 Task: Create an 'election' object.
Action: Mouse moved to (904, 67)
Screenshot: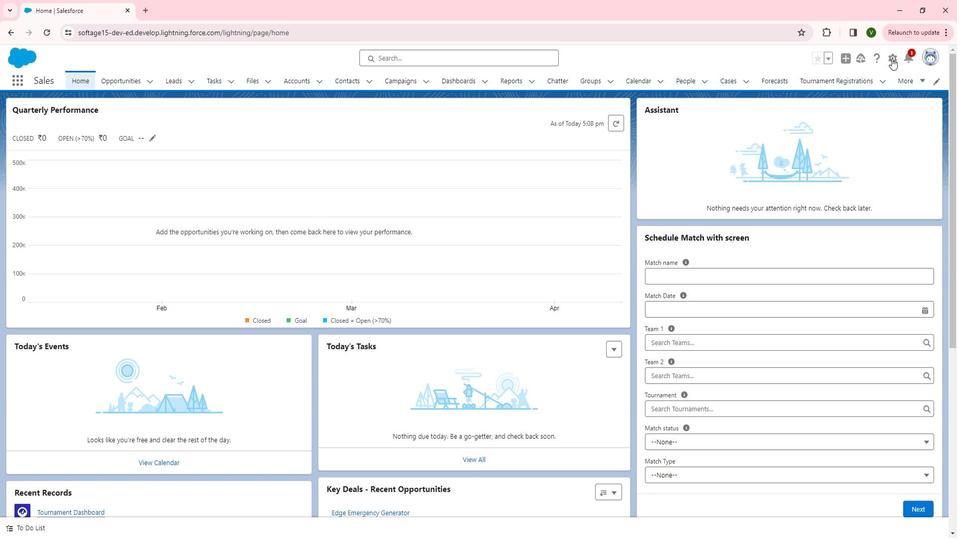 
Action: Mouse pressed left at (904, 67)
Screenshot: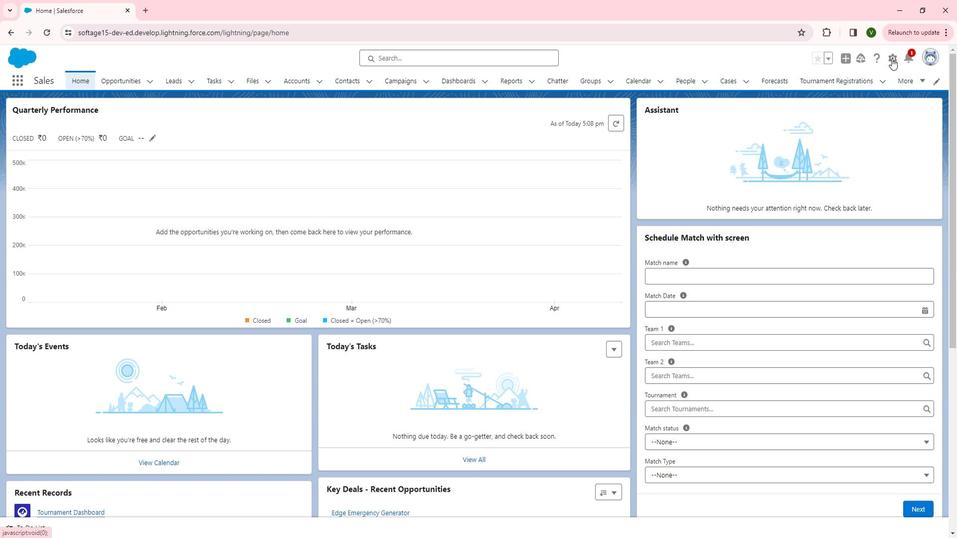 
Action: Mouse moved to (869, 90)
Screenshot: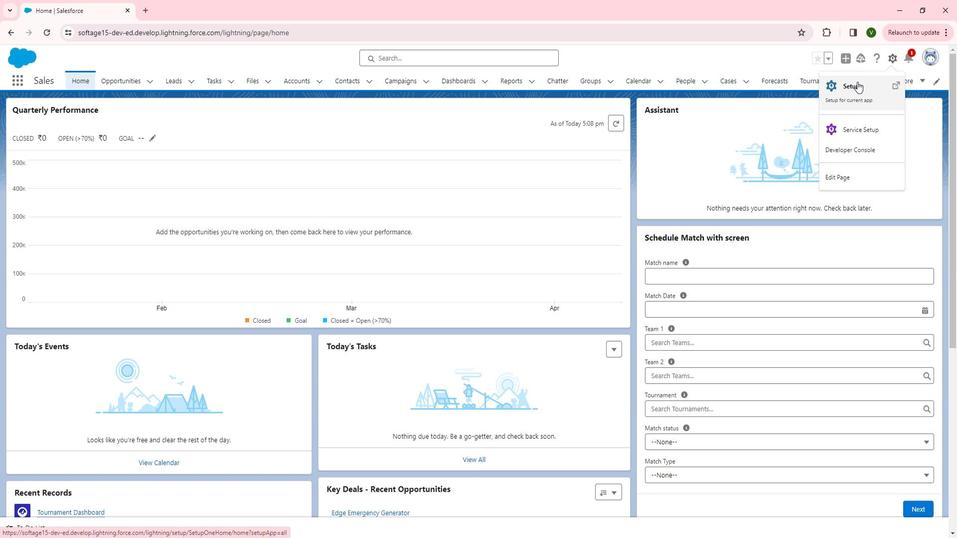 
Action: Mouse pressed left at (869, 90)
Screenshot: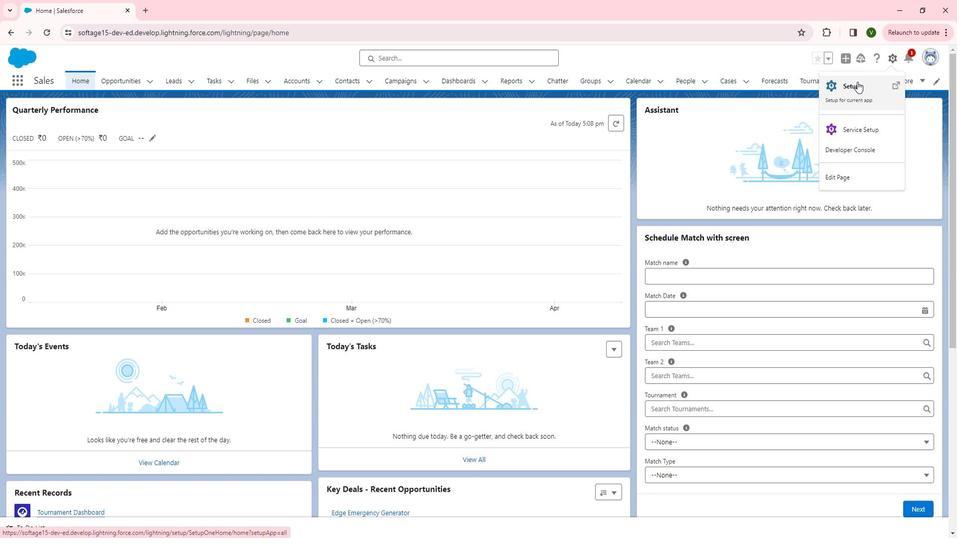 
Action: Mouse moved to (932, 121)
Screenshot: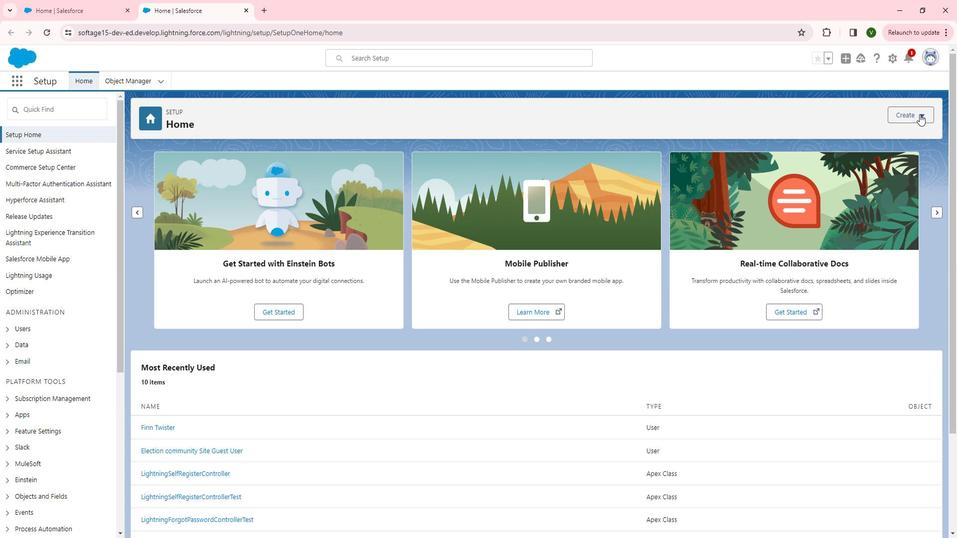 
Action: Mouse pressed left at (932, 121)
Screenshot: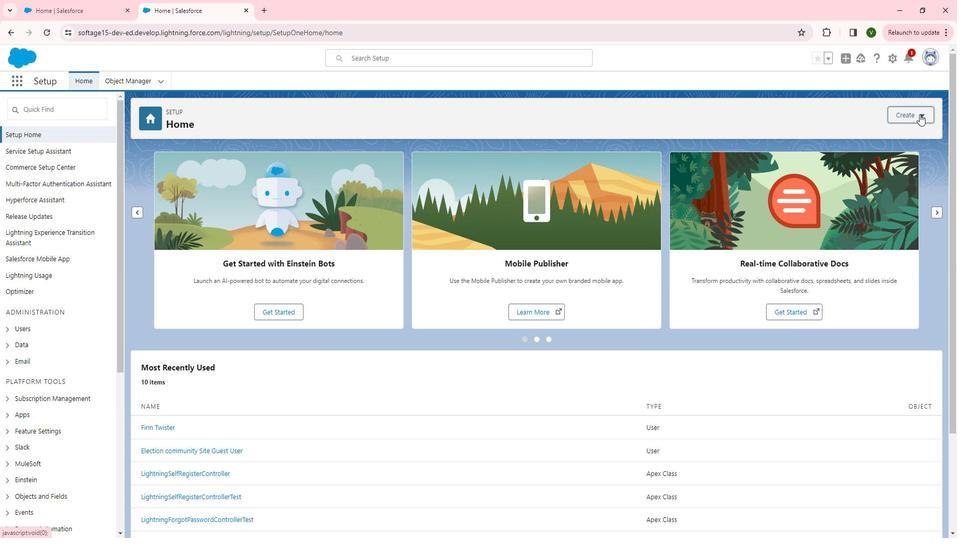 
Action: Mouse moved to (80, 329)
Screenshot: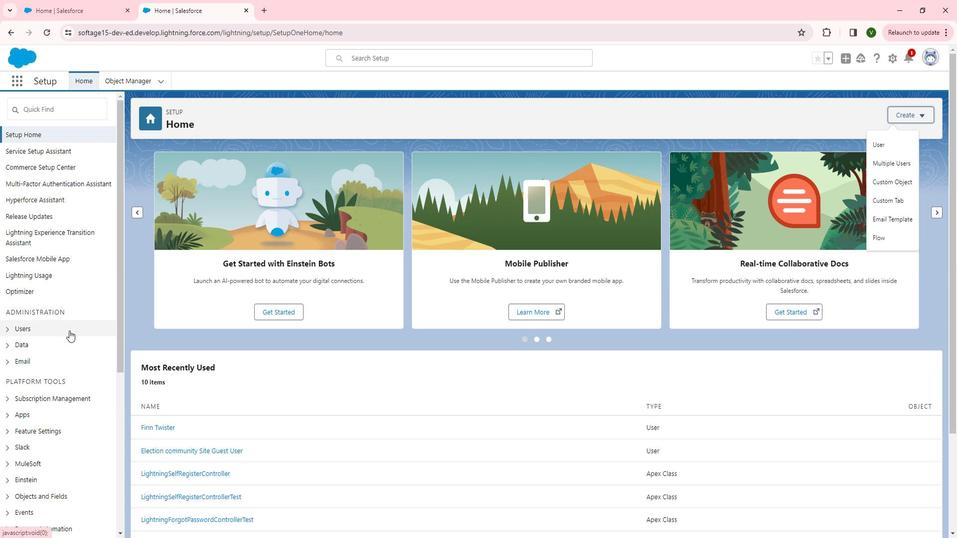 
Action: Mouse scrolled (80, 329) with delta (0, 0)
Screenshot: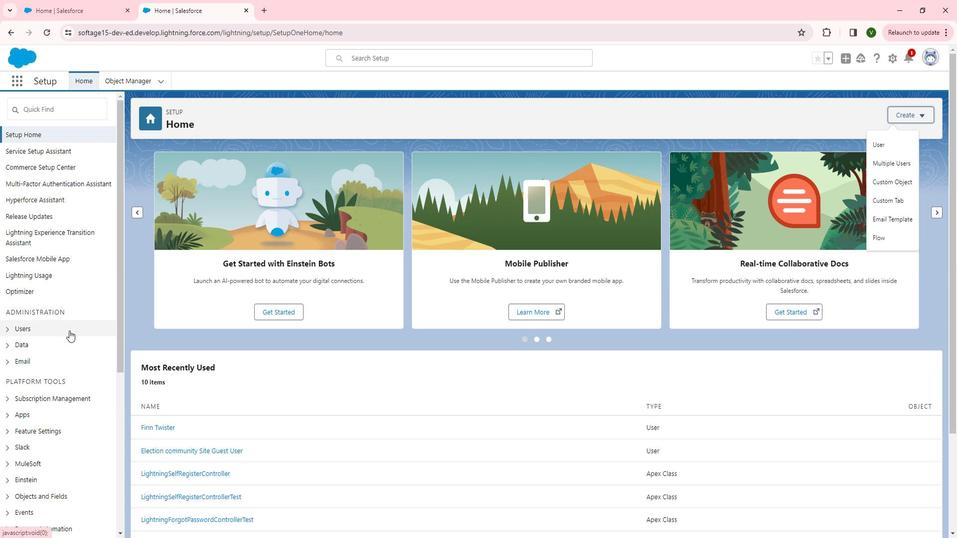 
Action: Mouse moved to (80, 330)
Screenshot: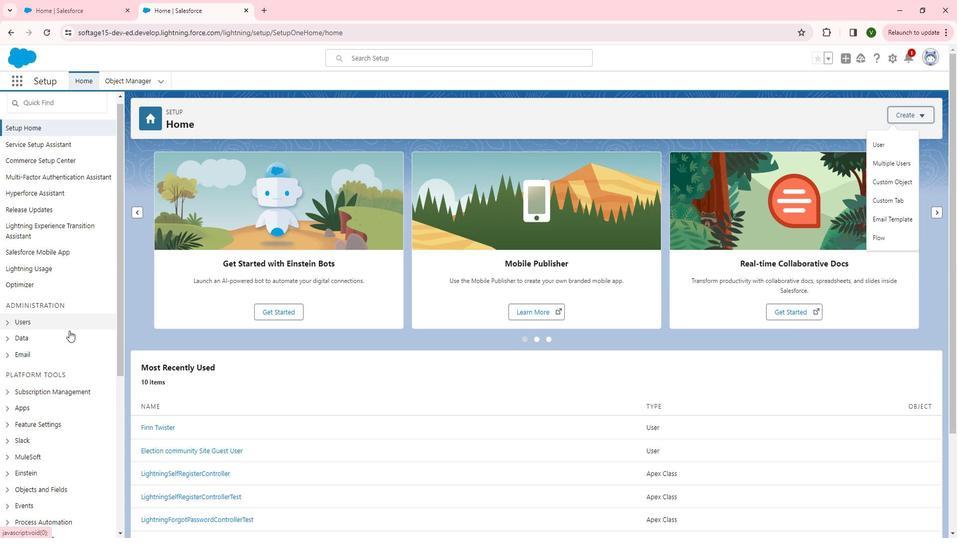 
Action: Mouse scrolled (80, 329) with delta (0, 0)
Screenshot: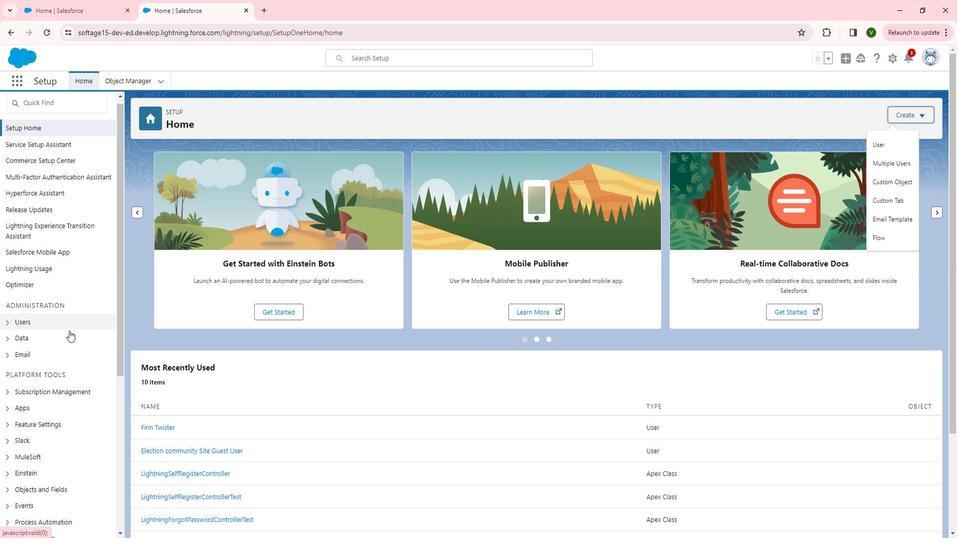 
Action: Mouse moved to (18, 389)
Screenshot: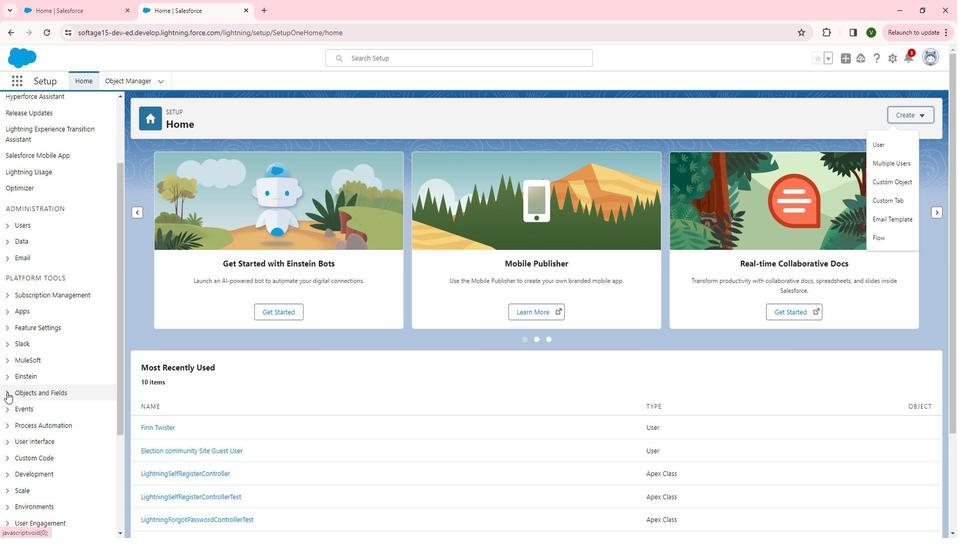 
Action: Mouse pressed left at (18, 389)
Screenshot: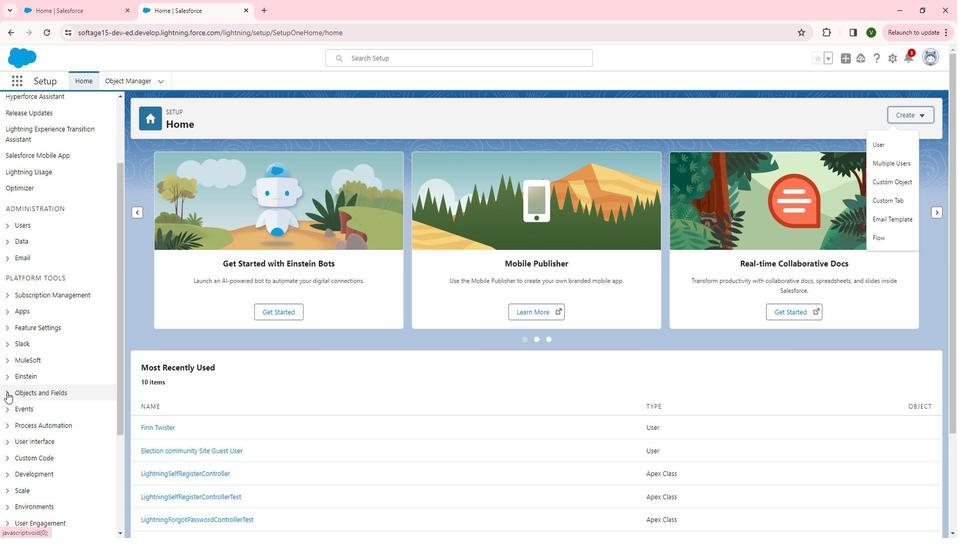 
Action: Mouse moved to (69, 406)
Screenshot: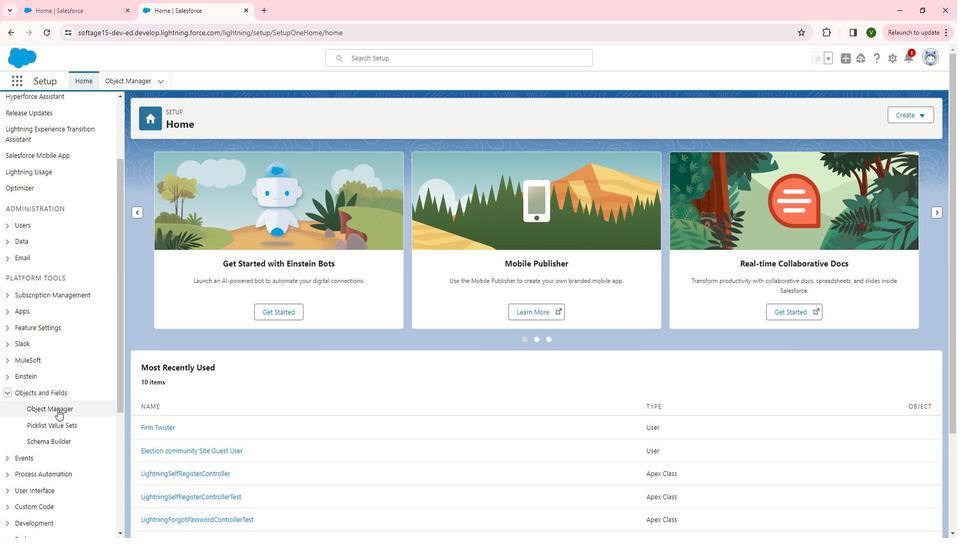 
Action: Mouse pressed left at (69, 406)
Screenshot: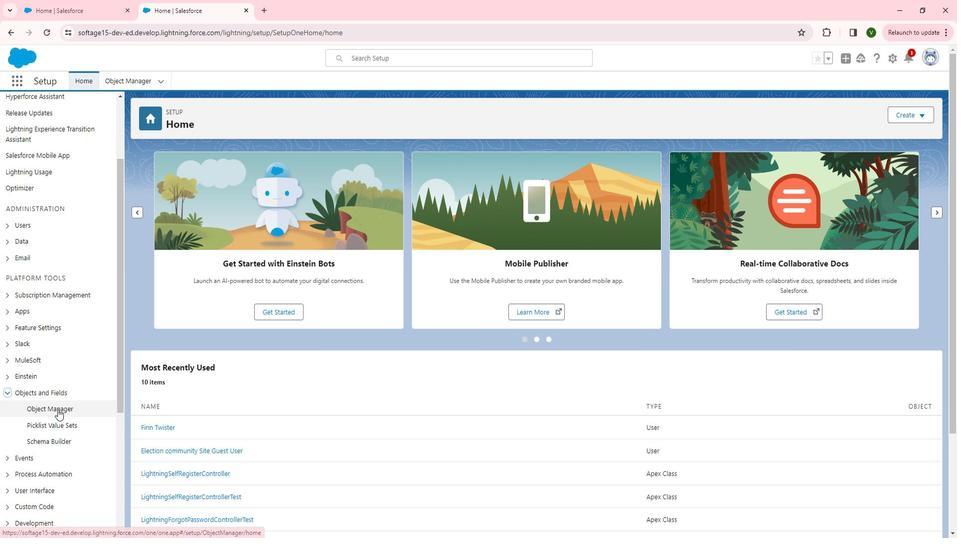 
Action: Mouse moved to (920, 127)
Screenshot: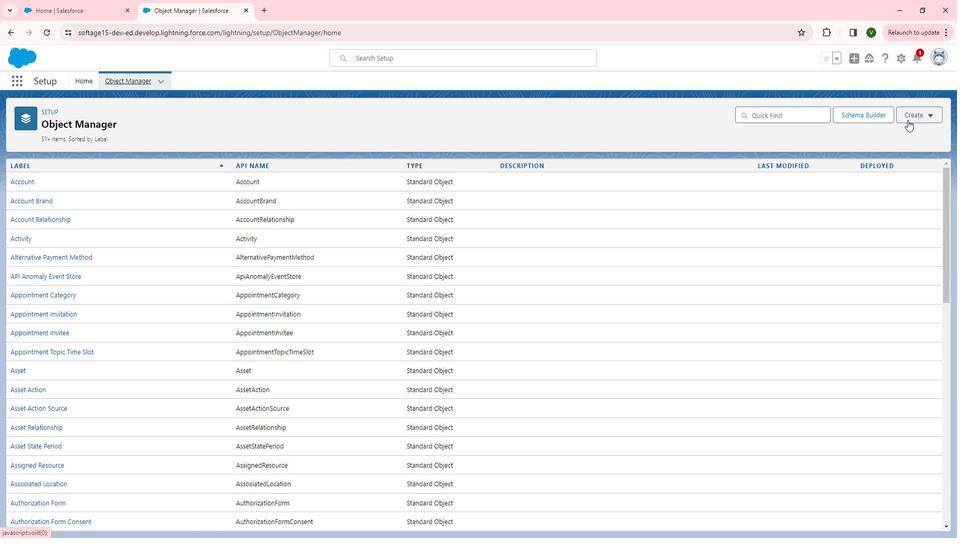 
Action: Mouse pressed left at (920, 127)
Screenshot: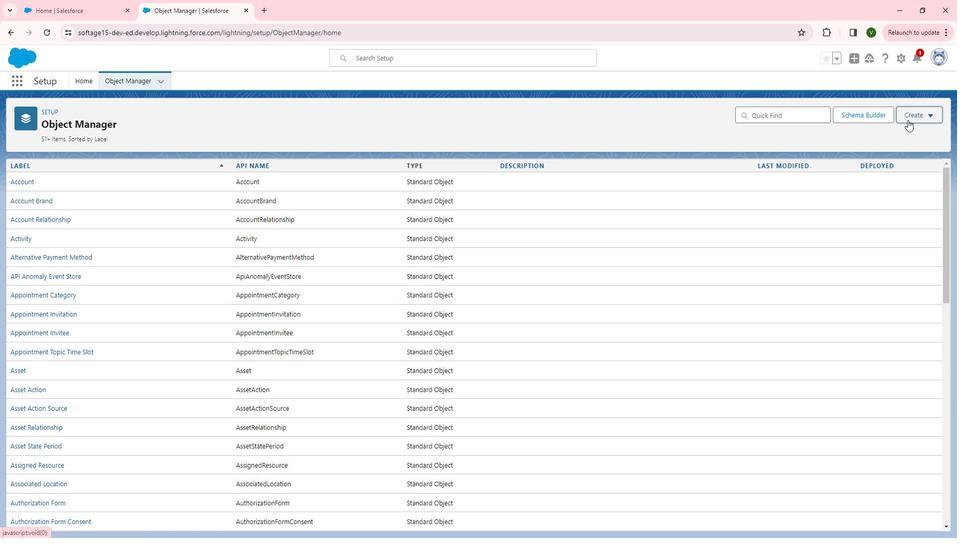 
Action: Mouse moved to (912, 149)
Screenshot: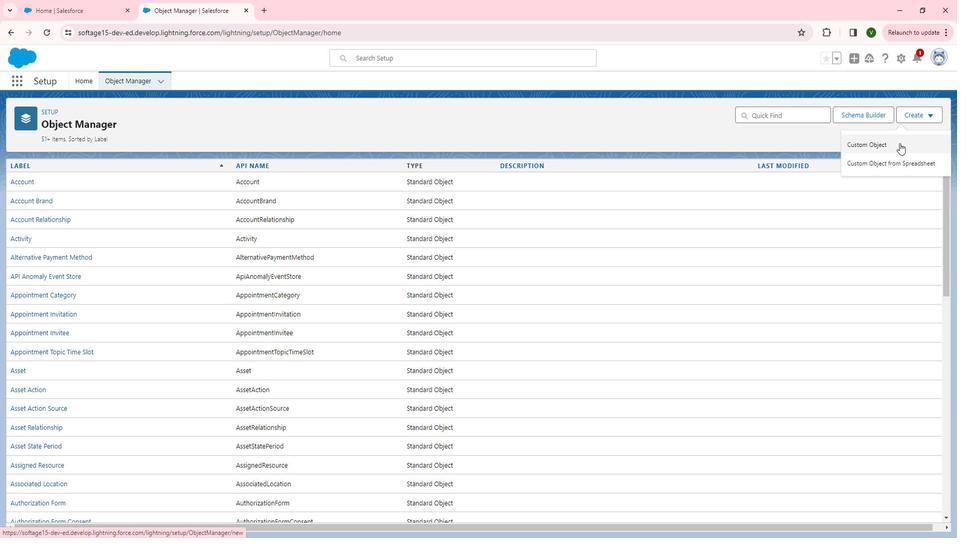 
Action: Mouse pressed left at (912, 149)
Screenshot: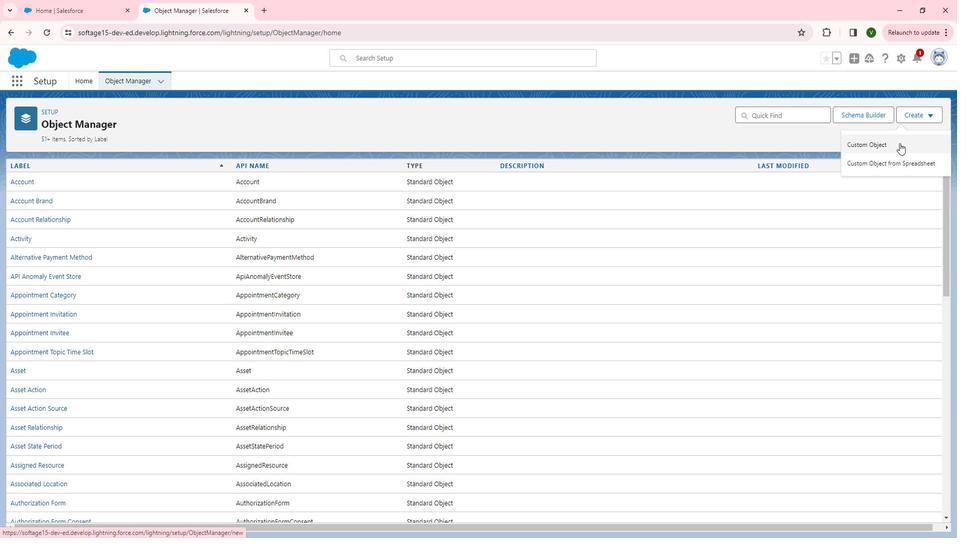 
Action: Mouse moved to (246, 247)
Screenshot: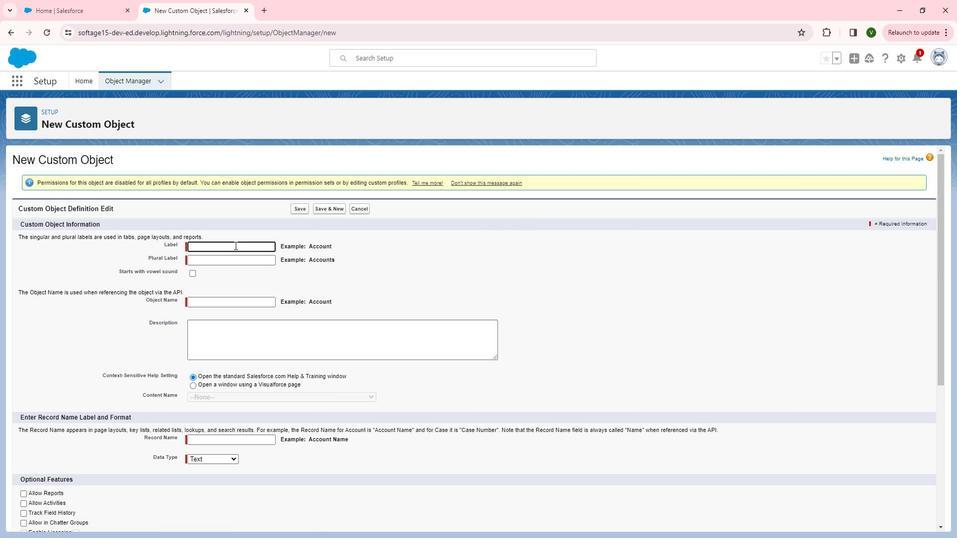 
Action: Mouse pressed left at (246, 247)
Screenshot: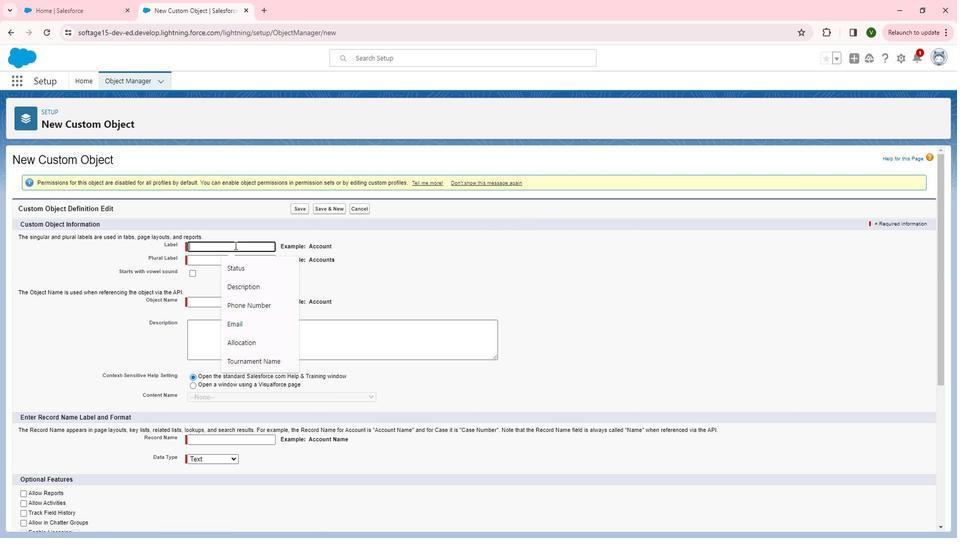 
Action: Key pressed <Key.shift>Election
Screenshot: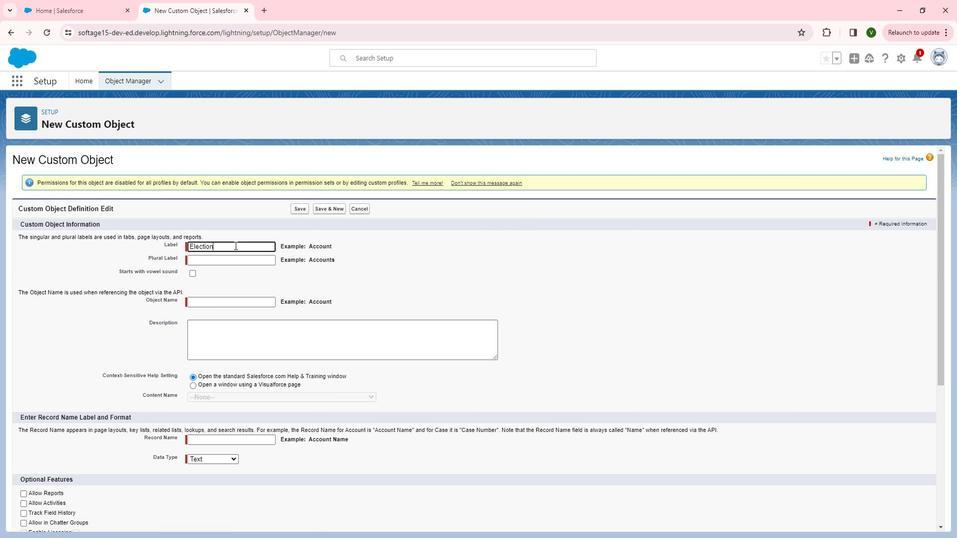 
Action: Mouse moved to (252, 268)
Screenshot: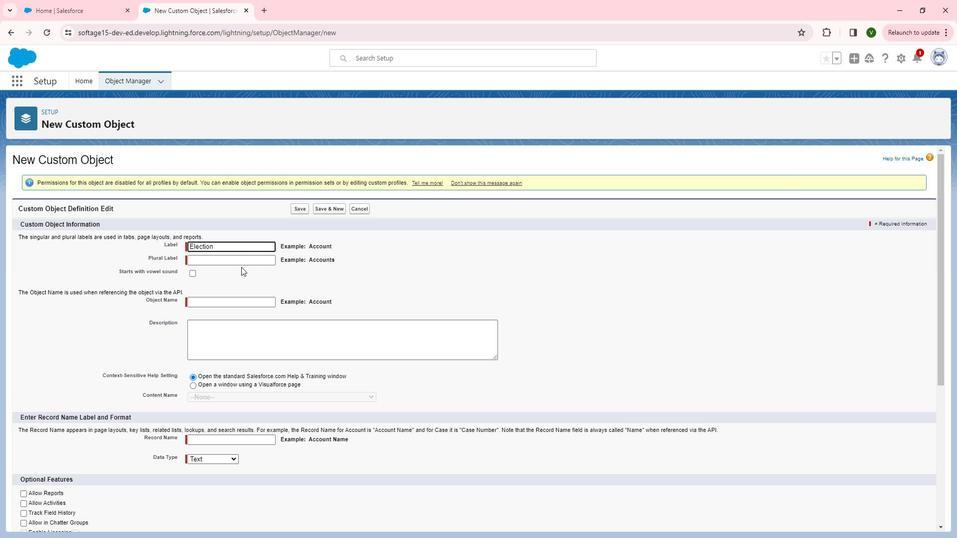 
Action: Mouse pressed left at (252, 268)
Screenshot: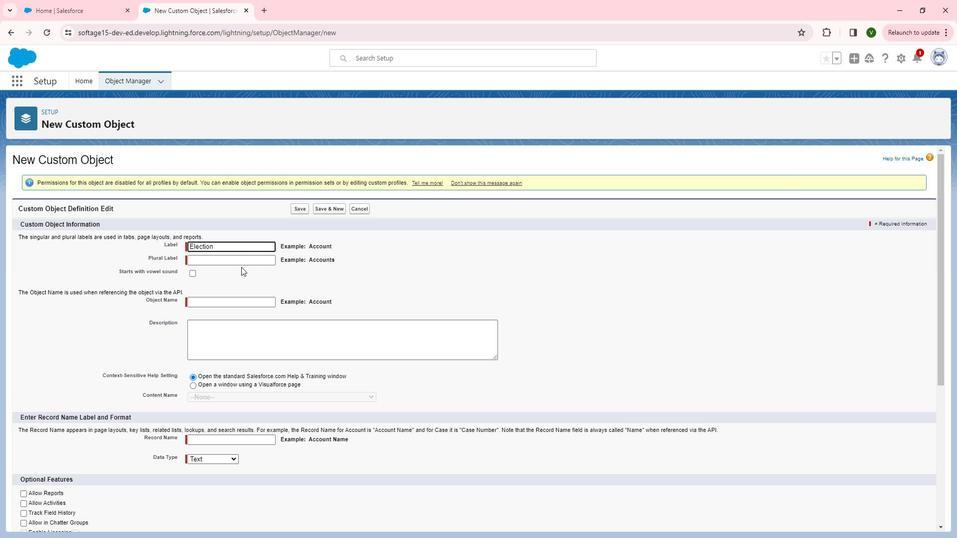 
Action: Mouse moved to (256, 261)
Screenshot: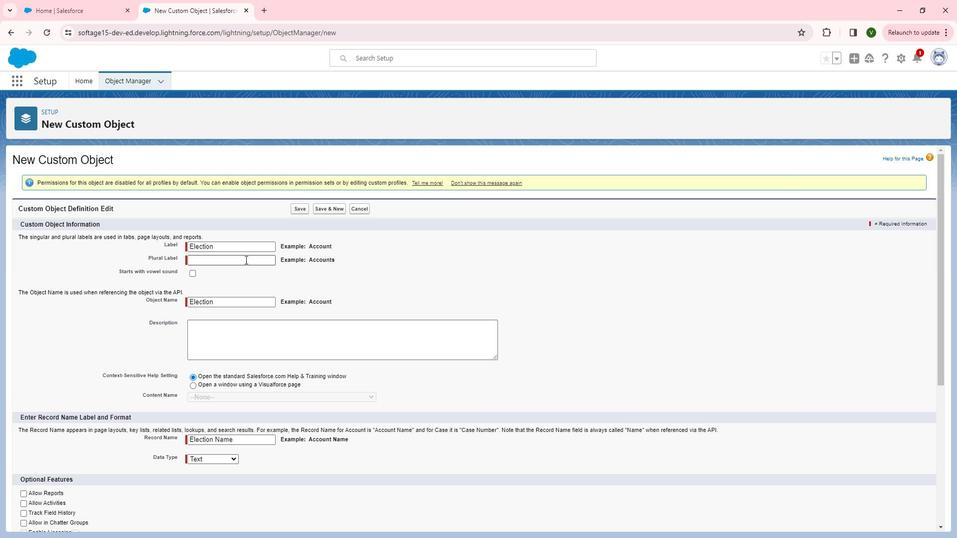 
Action: Mouse pressed left at (256, 261)
Screenshot: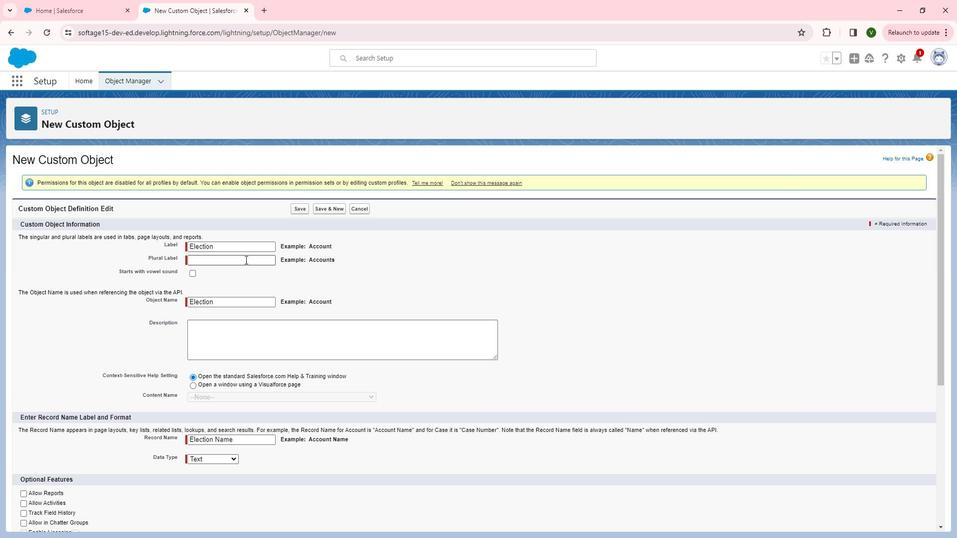 
Action: Key pressed <Key.shift>Elections
Screenshot: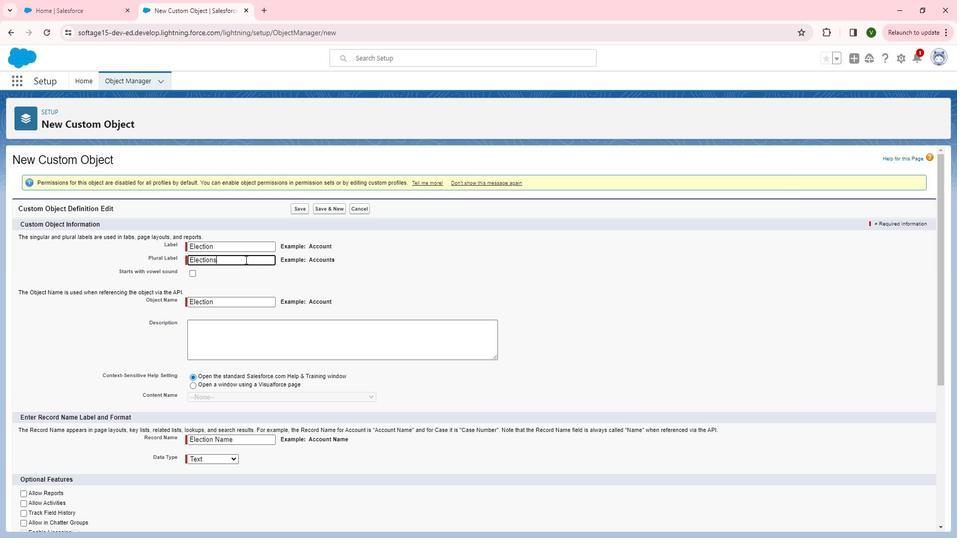 
Action: Mouse moved to (392, 295)
Screenshot: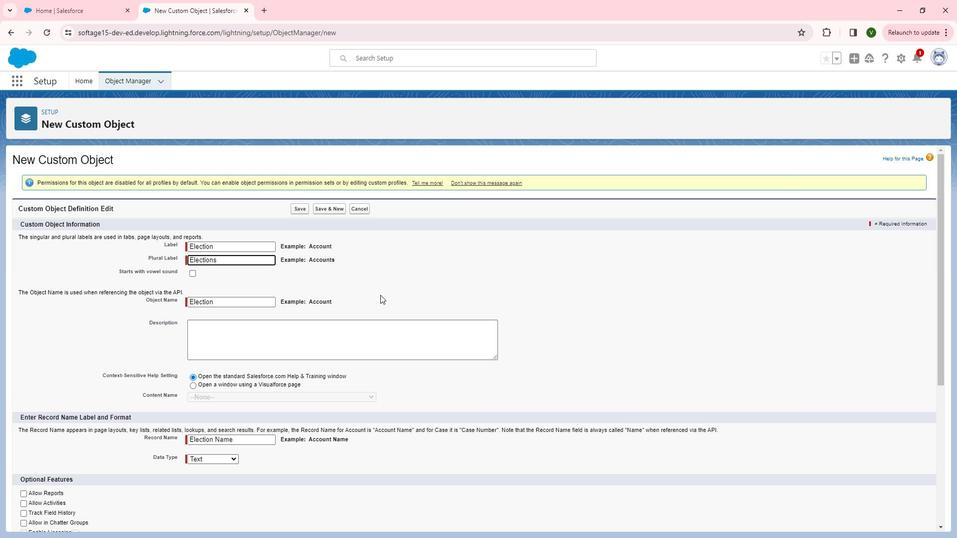 
Action: Mouse pressed left at (392, 295)
Screenshot: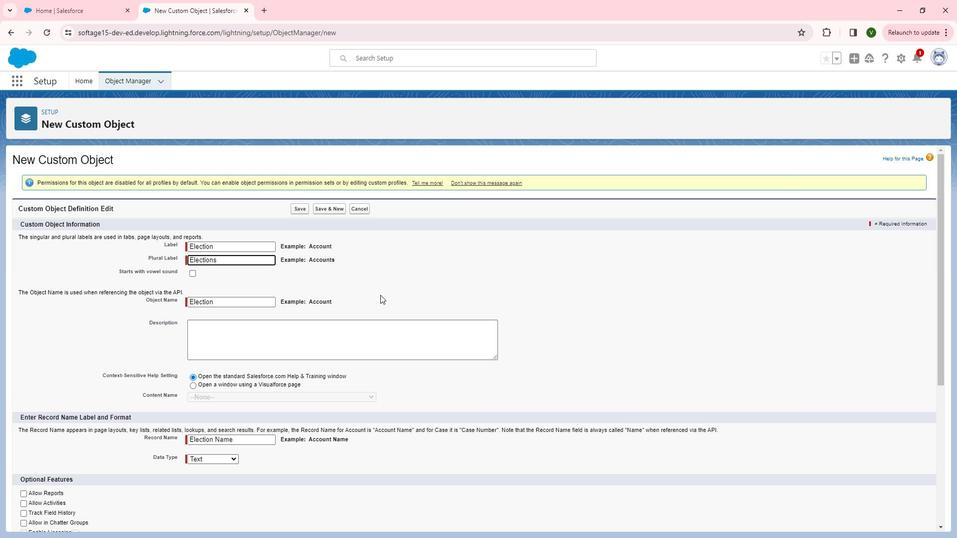 
Action: Mouse moved to (318, 346)
Screenshot: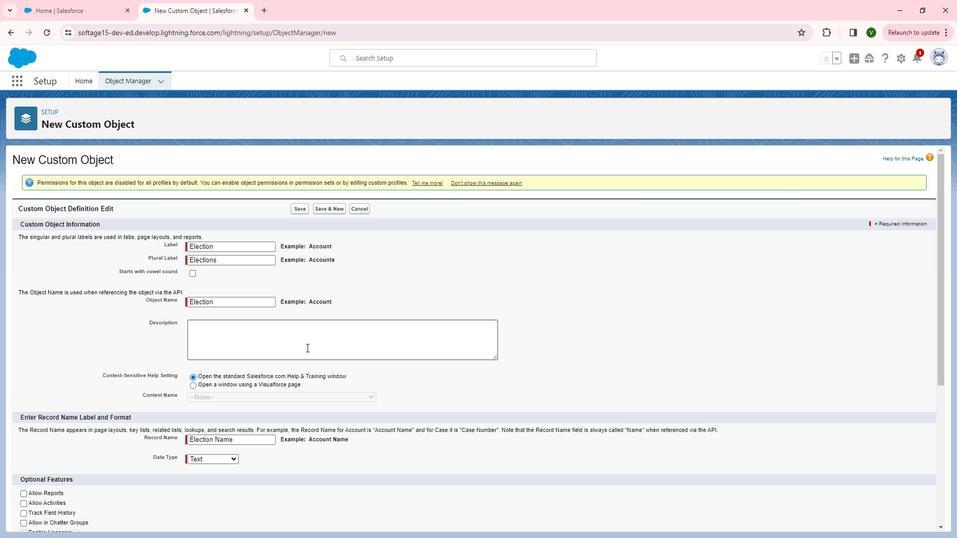 
Action: Mouse pressed left at (318, 346)
Screenshot: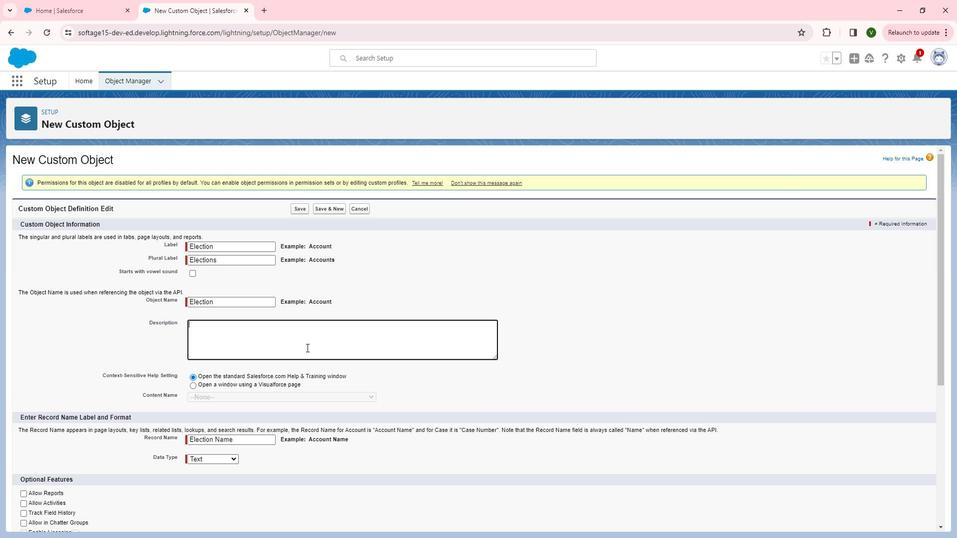 
Action: Mouse moved to (309, 338)
Screenshot: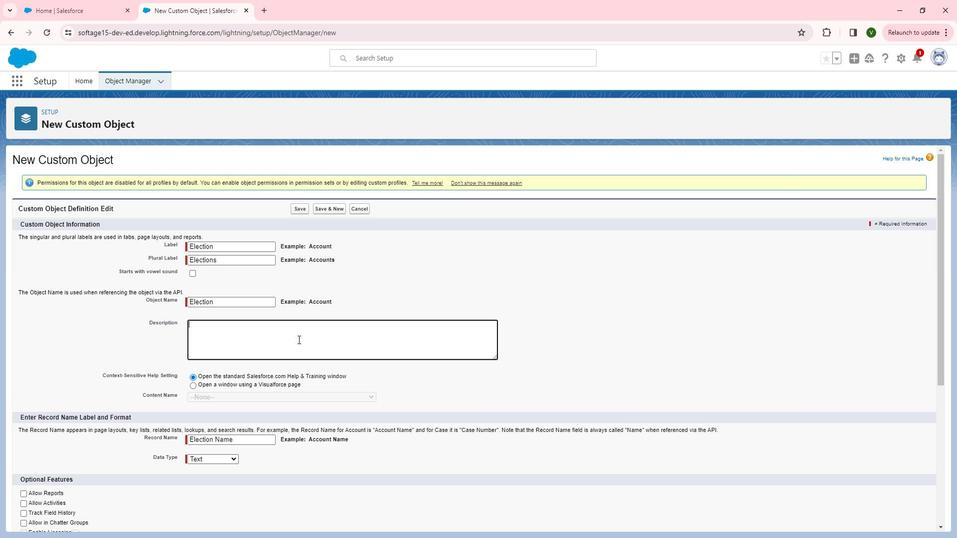 
Action: Key pressed <Key.shift>This<Key.space>is<Key.space>custom<Key.space>object<Key.space>for<Key.space>the<Key.space>create,<Key.space>manage,<Key.space>a<Key.backspace><Key.backspace><Key.backspace>,<Key.space>access<Key.space>and<Key.space>delete<Key.space>record<Key.space>related<Key.space>to<Key.space>election<Key.space>for<Key.space>election<Key.space>community.
Screenshot: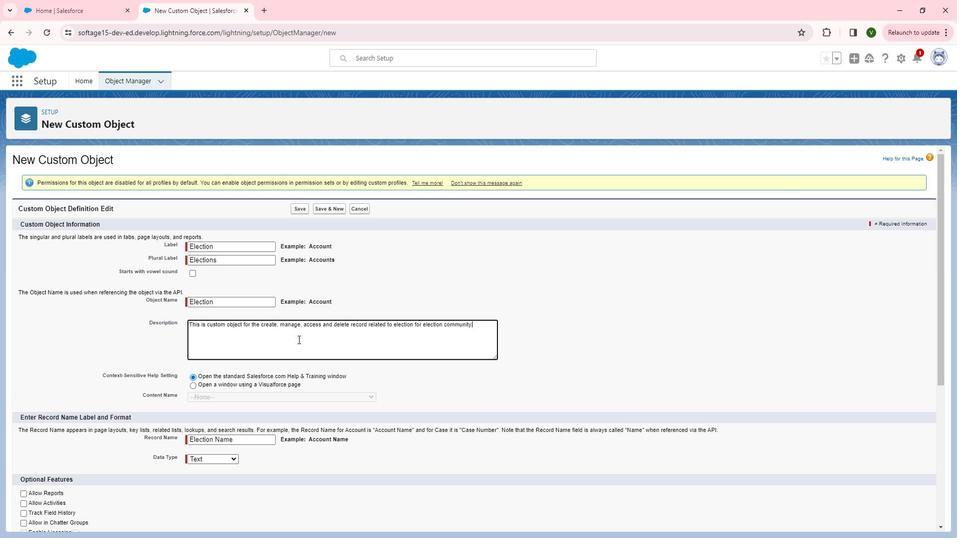 
Action: Mouse moved to (377, 365)
Screenshot: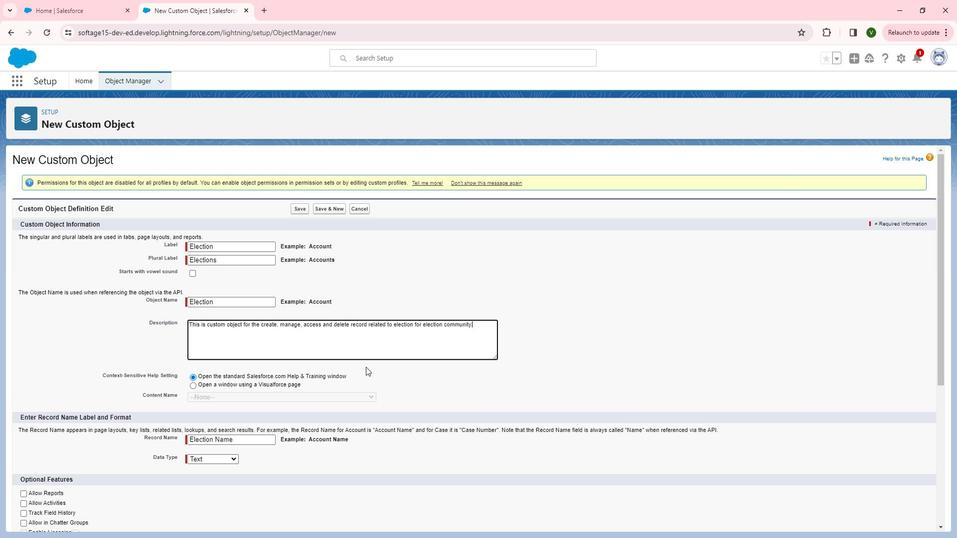 
Action: Mouse scrolled (377, 364) with delta (0, 0)
Screenshot: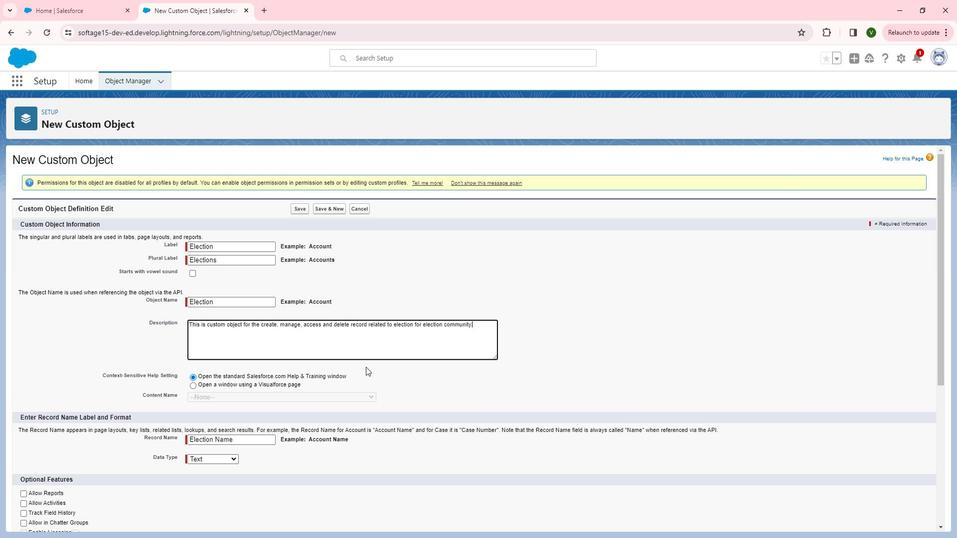 
Action: Mouse scrolled (377, 364) with delta (0, 0)
Screenshot: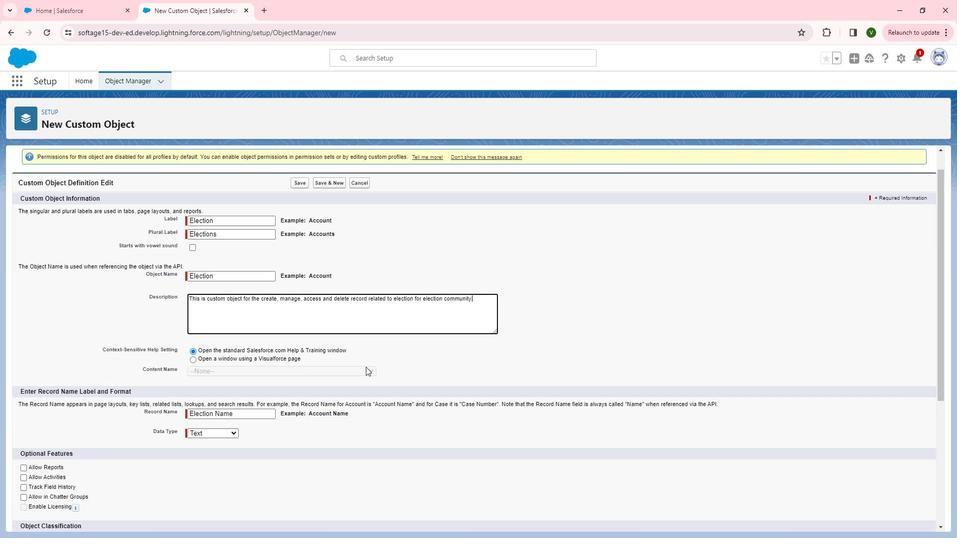 
Action: Mouse moved to (329, 375)
Screenshot: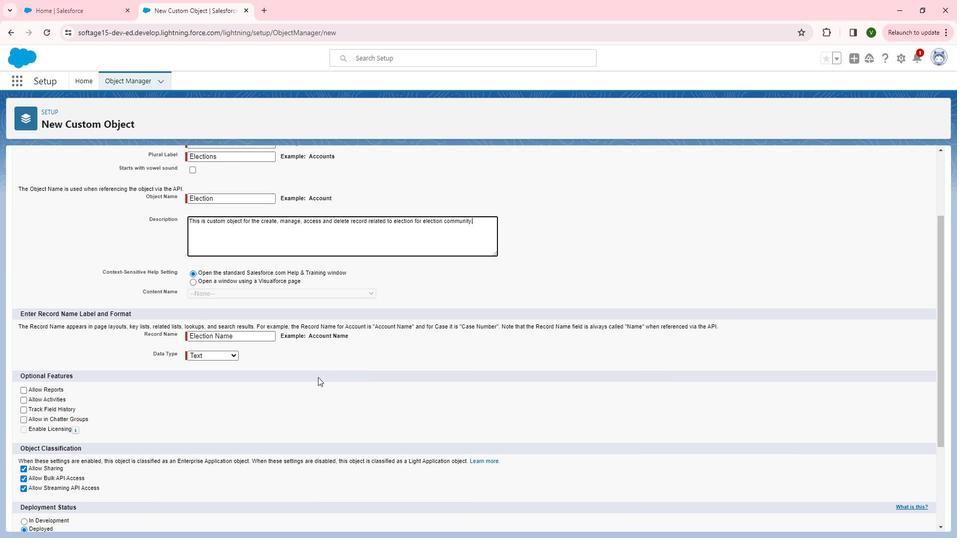 
Action: Mouse scrolled (329, 374) with delta (0, 0)
Screenshot: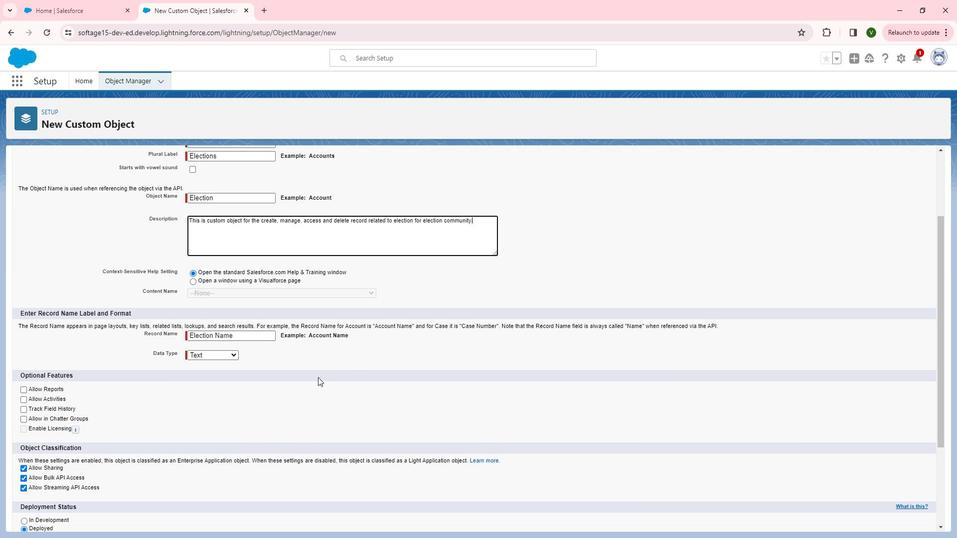 
Action: Mouse moved to (238, 285)
Screenshot: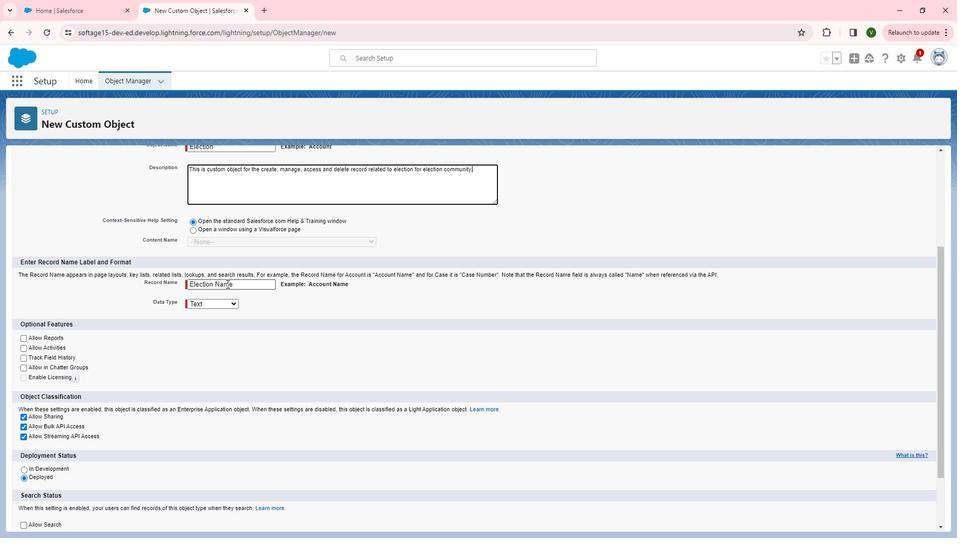 
Action: Mouse pressed left at (238, 285)
Screenshot: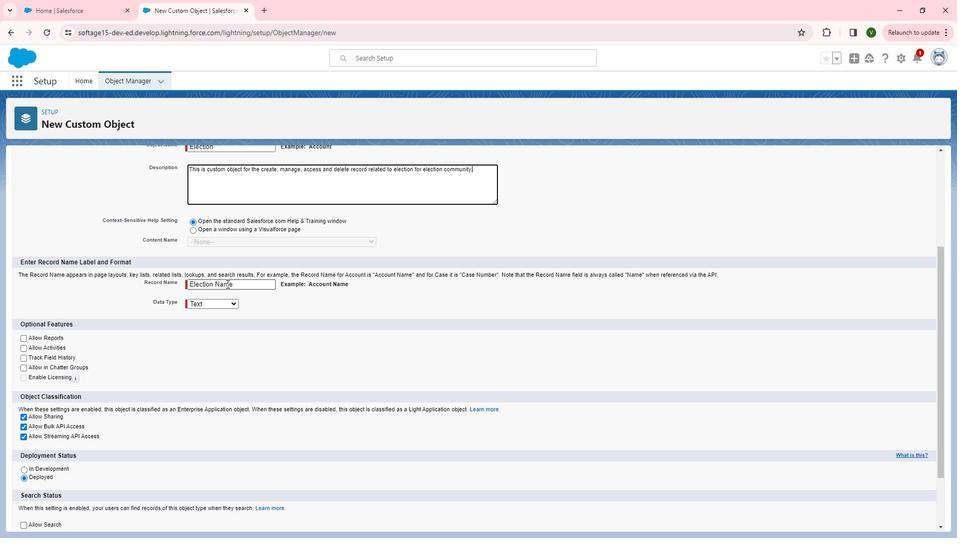
Action: Mouse pressed left at (238, 285)
Screenshot: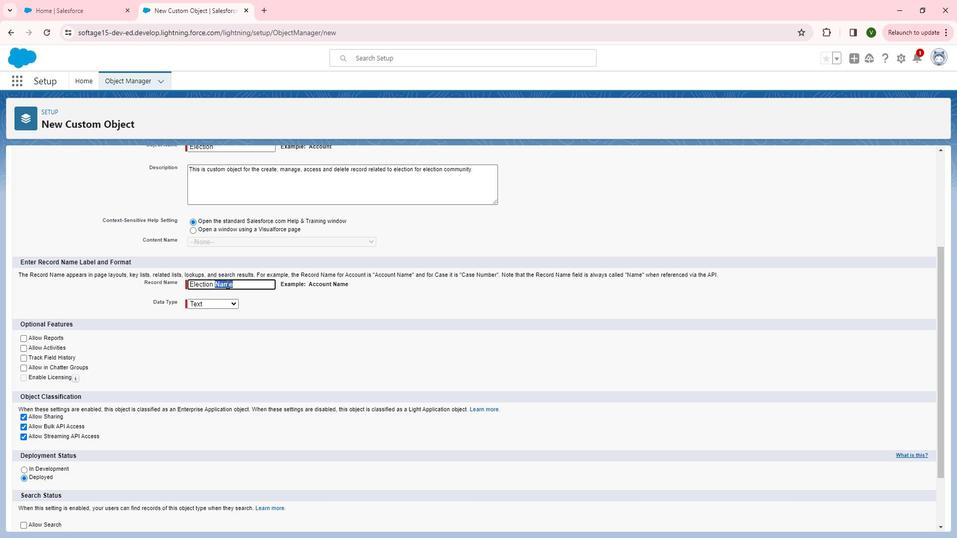 
Action: Key pressed <Key.shift>ID
Screenshot: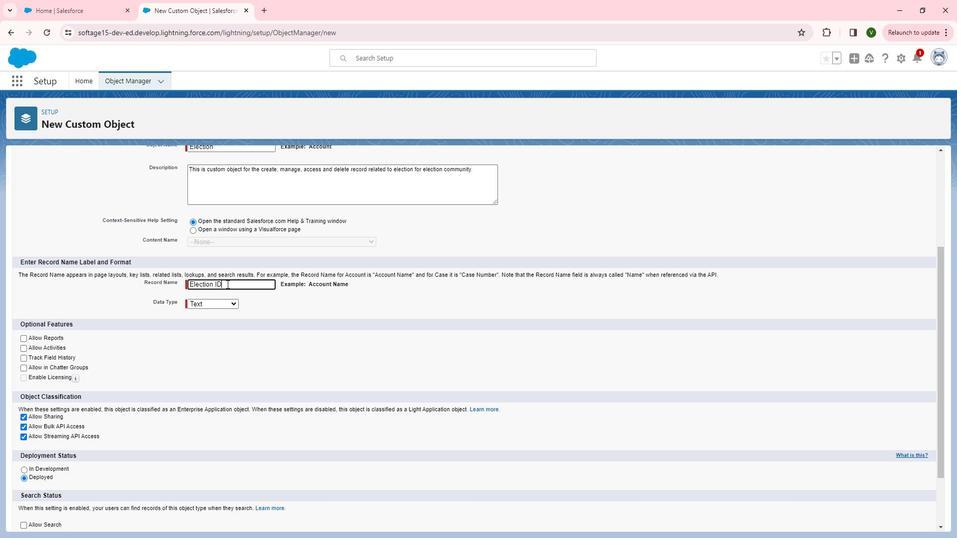 
Action: Mouse moved to (222, 303)
Screenshot: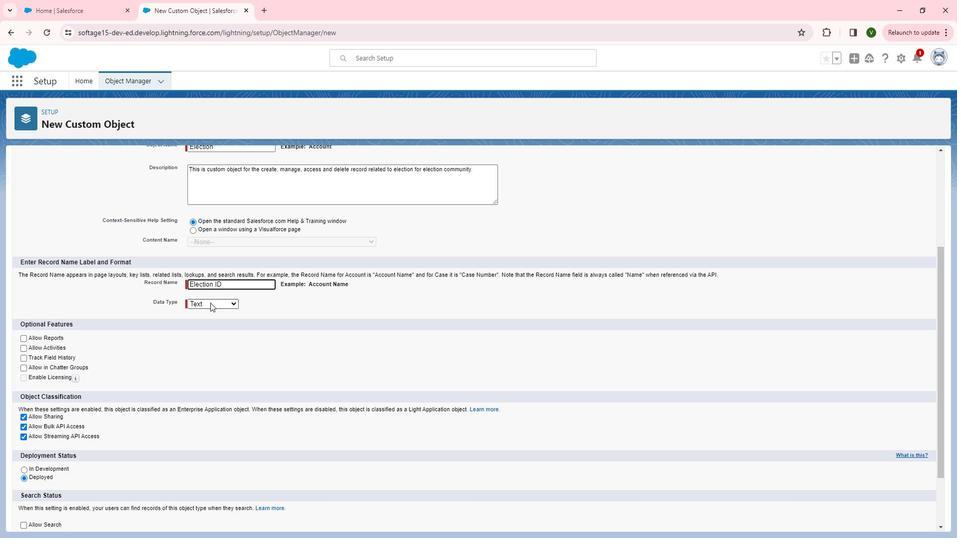 
Action: Mouse pressed left at (222, 303)
Screenshot: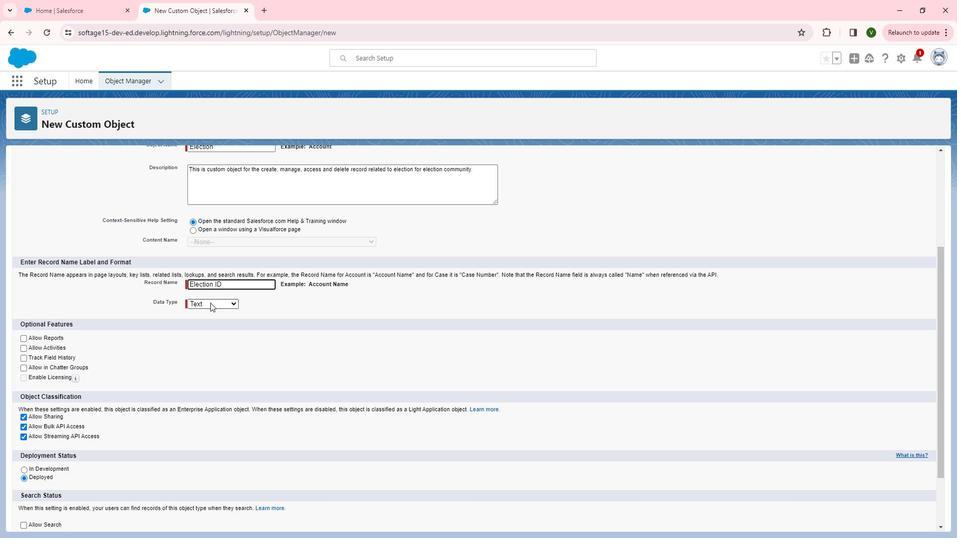 
Action: Mouse moved to (226, 320)
Screenshot: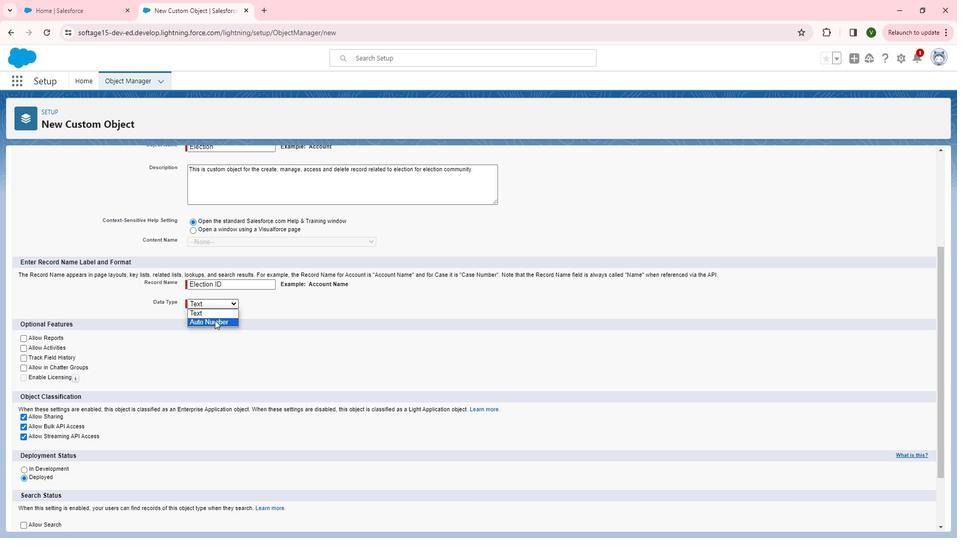 
Action: Mouse pressed left at (226, 320)
Screenshot: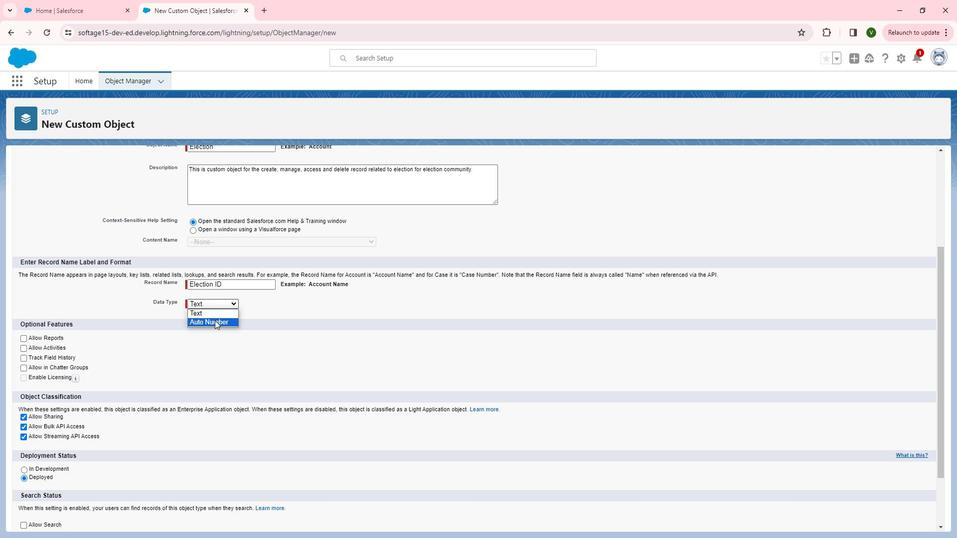 
Action: Mouse pressed left at (226, 320)
Screenshot: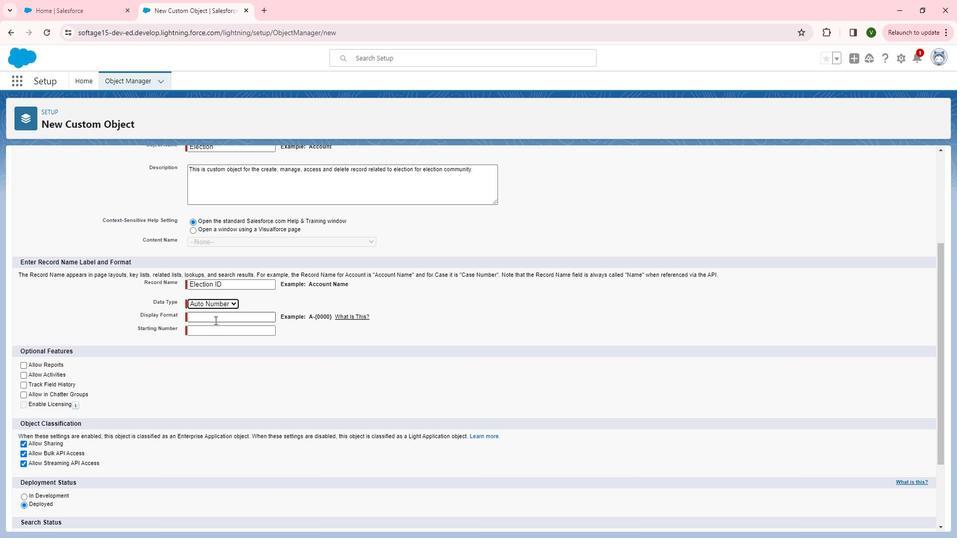 
Action: Key pressed <Key.shift>E<Key.shift><Key.shift><Key.shift>T<Key.space>-<Key.backspace><Key.backspace>-<Key.shift><Key.shift><Key.shift><Key.shift><Key.shift><Key.shift><Key.shift><Key.shift><Key.shift><Key.shift><Key.shift><Key.shift><Key.shift><Key.shift><Key.shift><Key.shift><Key.shift>{0<Key.shift>}
Screenshot: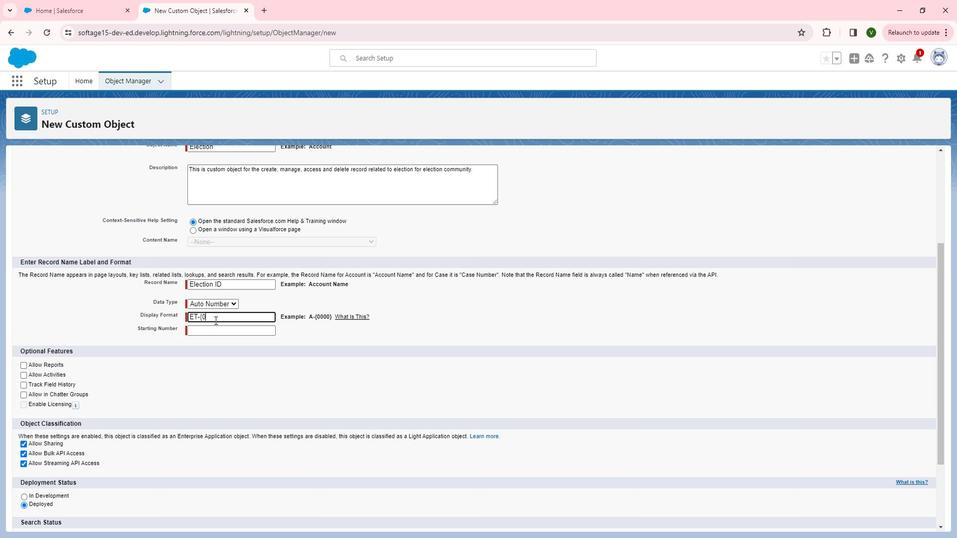
Action: Mouse moved to (234, 329)
Screenshot: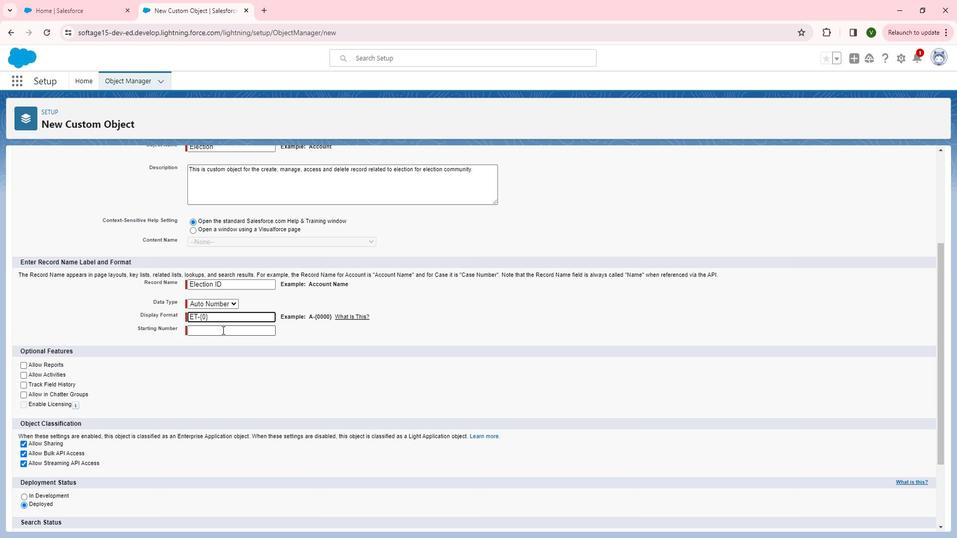 
Action: Mouse pressed left at (234, 329)
Screenshot: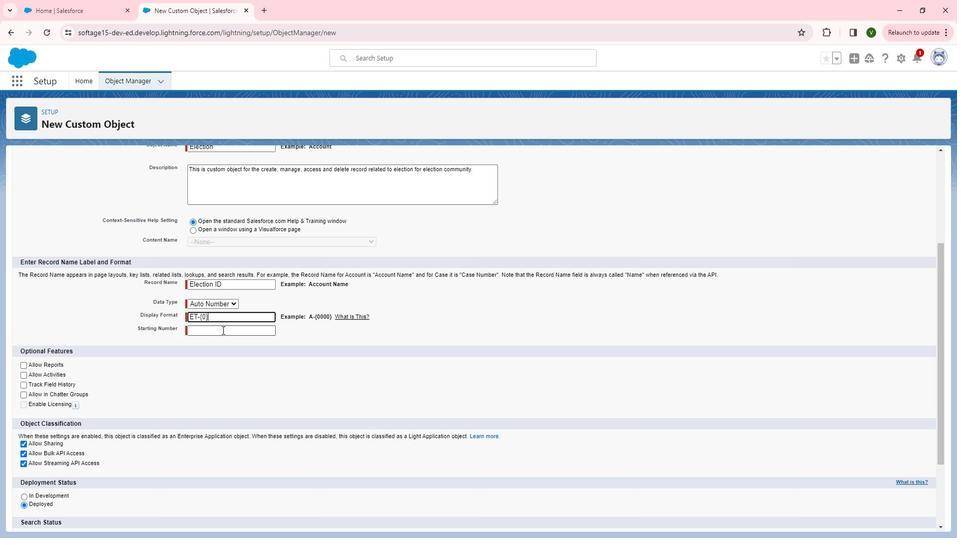 
Action: Key pressed 1
Screenshot: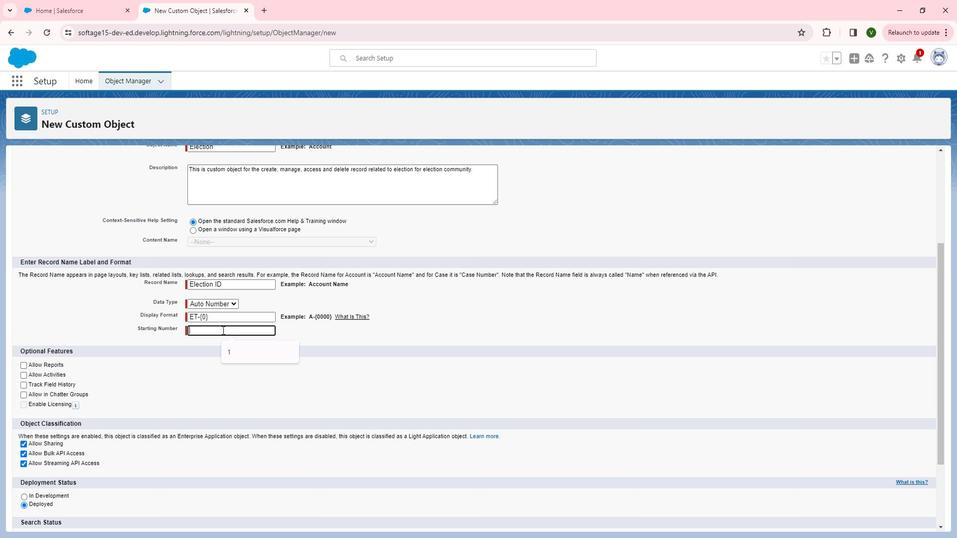 
Action: Mouse moved to (35, 364)
Screenshot: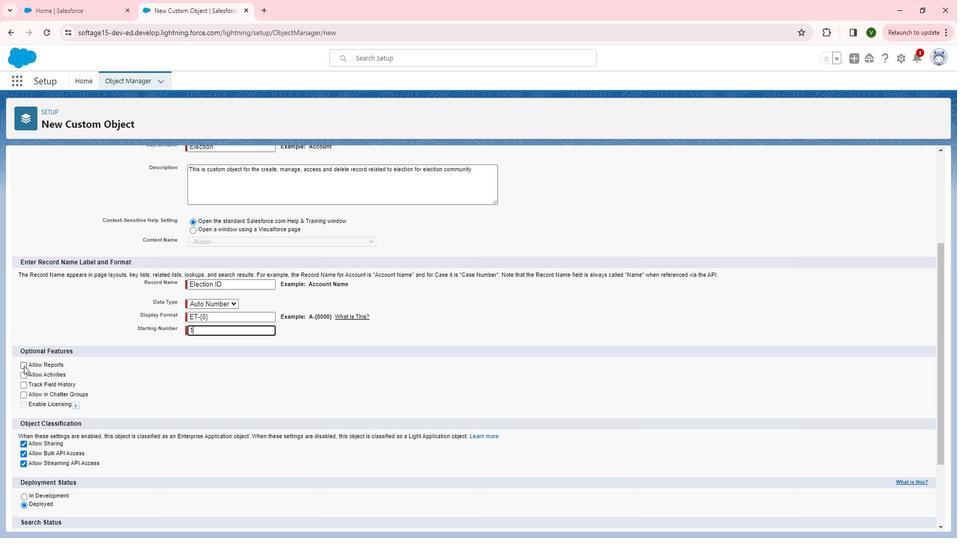 
Action: Mouse pressed left at (35, 364)
Screenshot: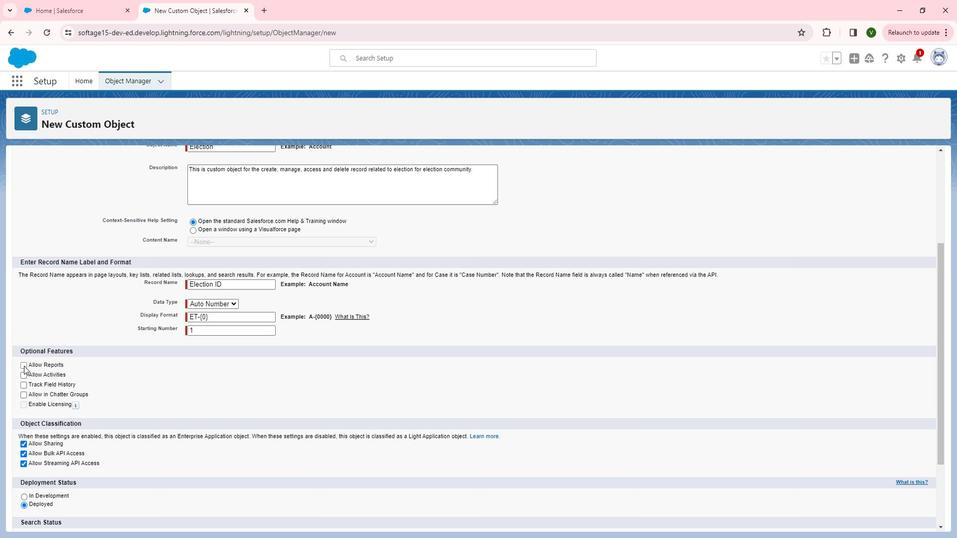 
Action: Mouse moved to (37, 373)
Screenshot: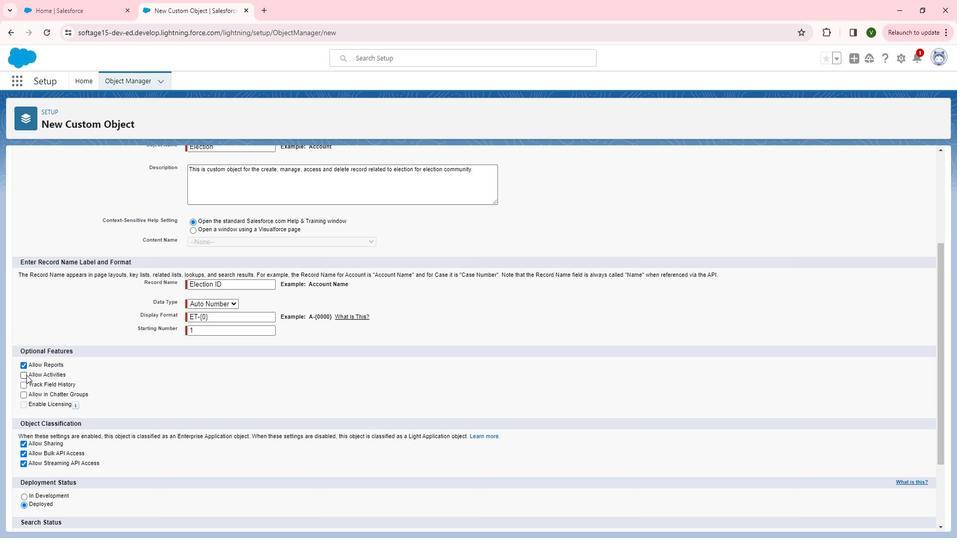 
Action: Mouse pressed left at (37, 373)
Screenshot: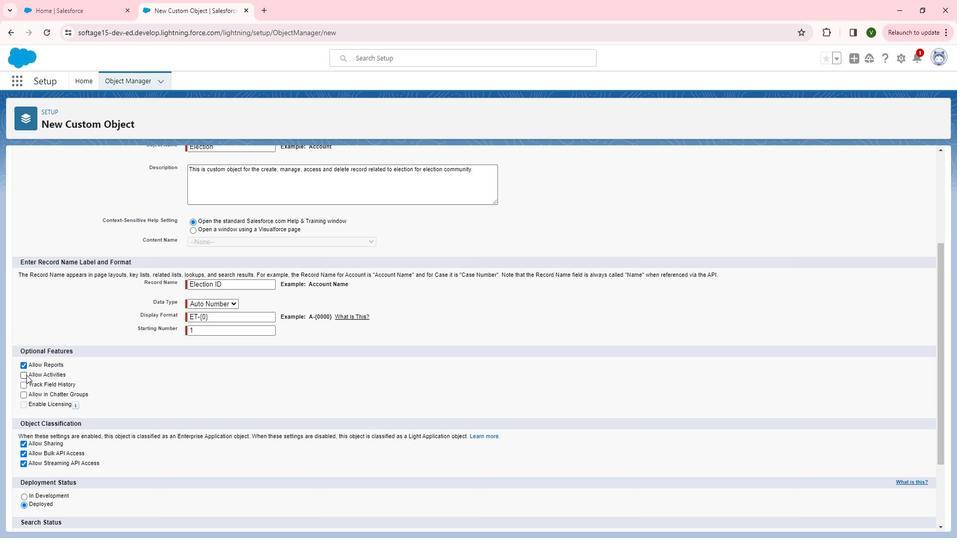 
Action: Mouse moved to (36, 380)
Screenshot: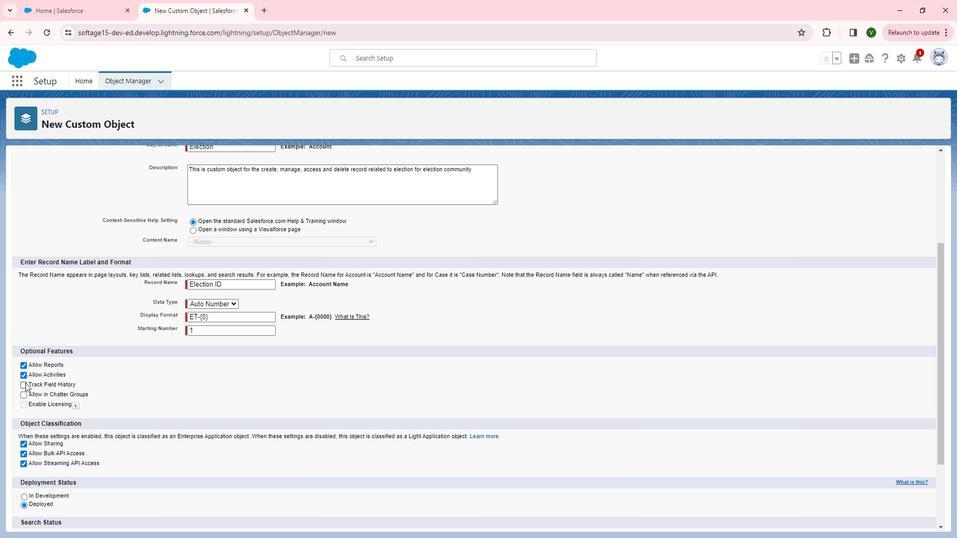
Action: Mouse pressed left at (36, 380)
Screenshot: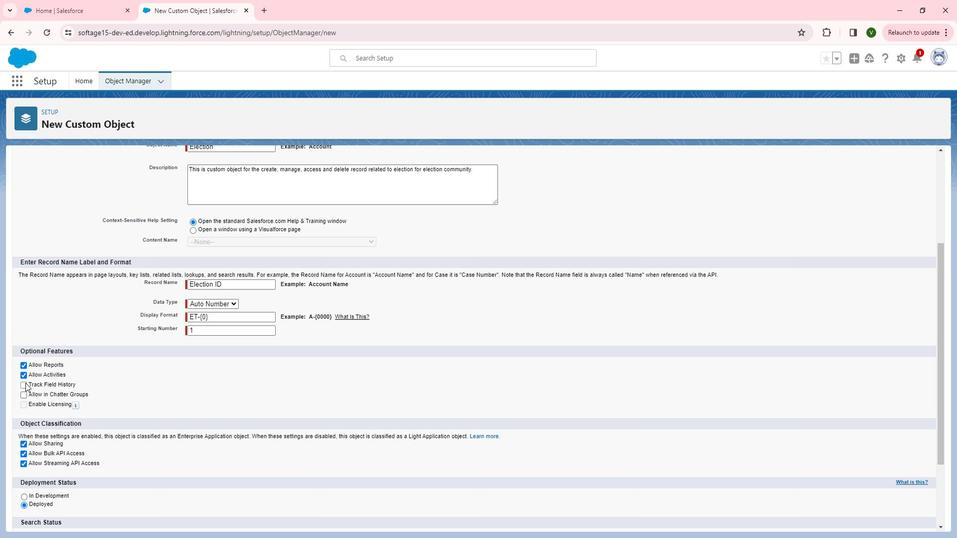 
Action: Mouse moved to (35, 390)
Screenshot: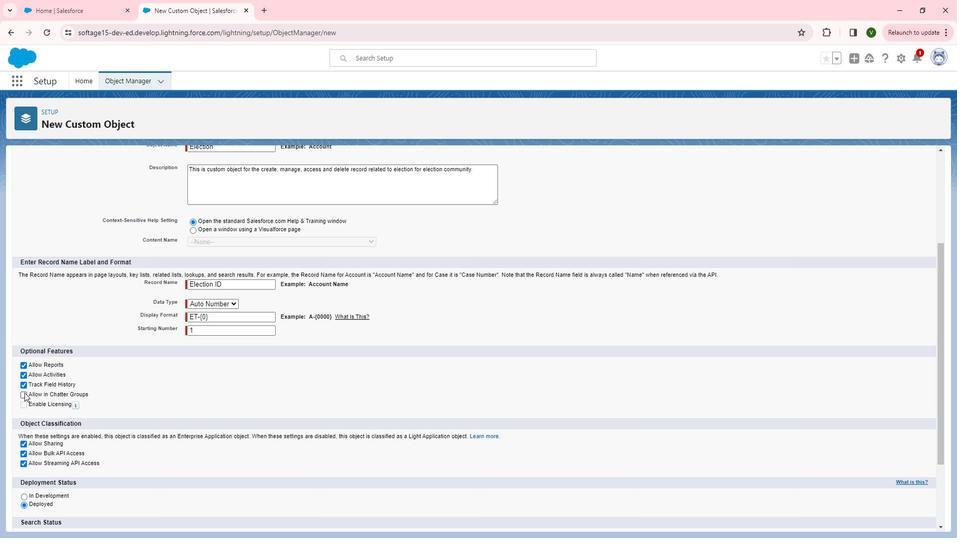 
Action: Mouse pressed left at (35, 390)
Screenshot: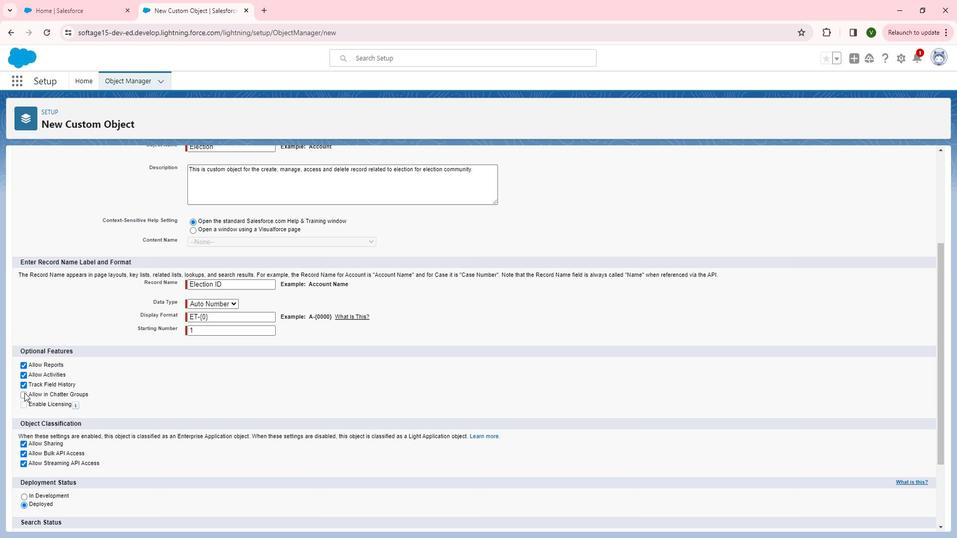 
Action: Mouse moved to (156, 380)
Screenshot: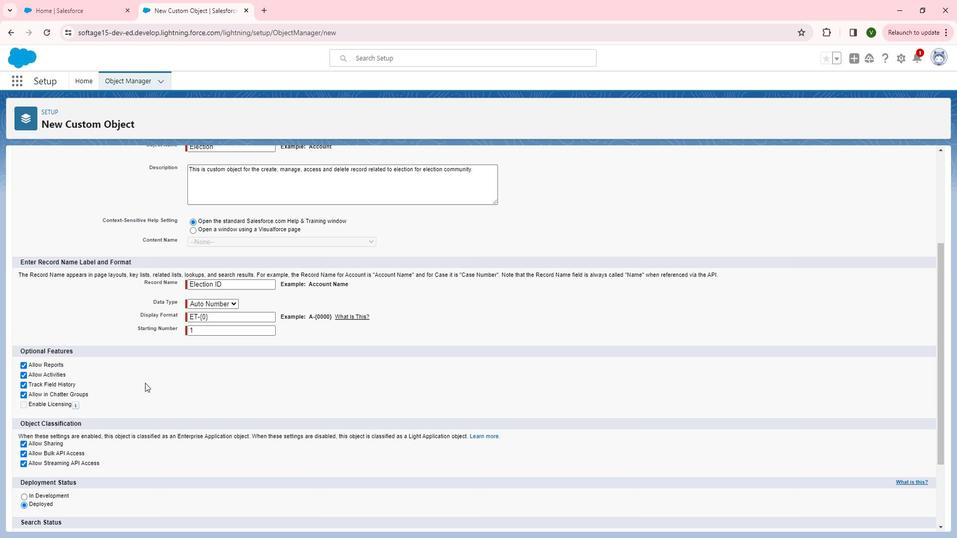 
Action: Mouse scrolled (156, 380) with delta (0, 0)
Screenshot: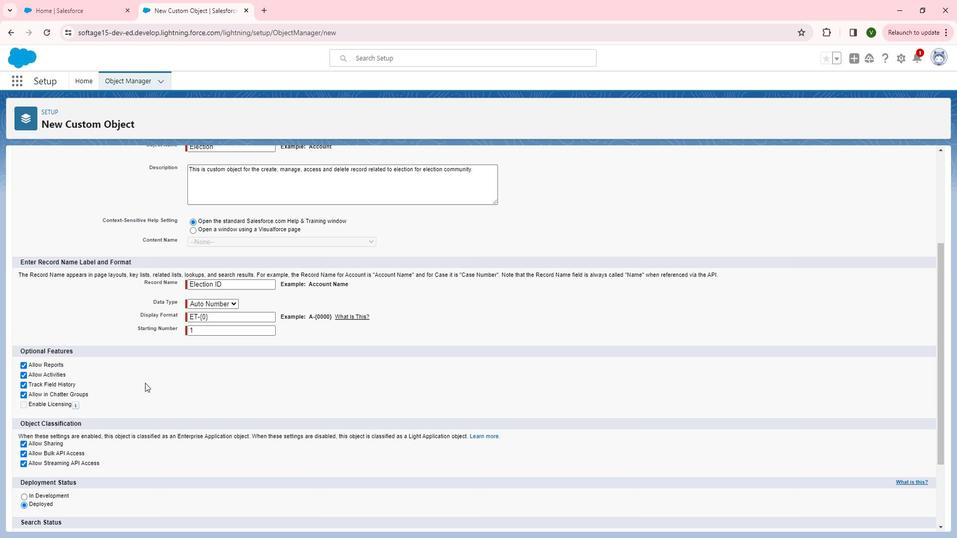 
Action: Mouse scrolled (156, 380) with delta (0, 0)
Screenshot: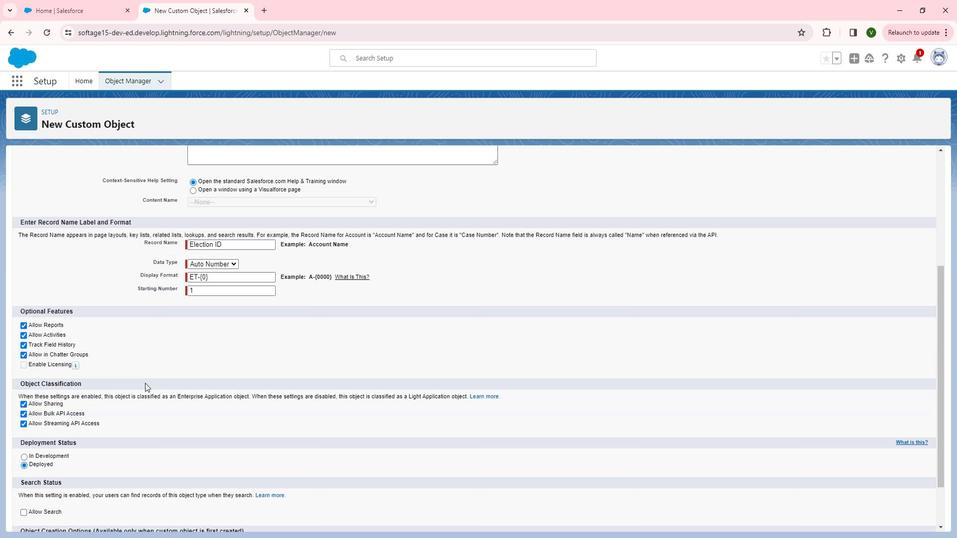 
Action: Mouse scrolled (156, 380) with delta (0, 0)
Screenshot: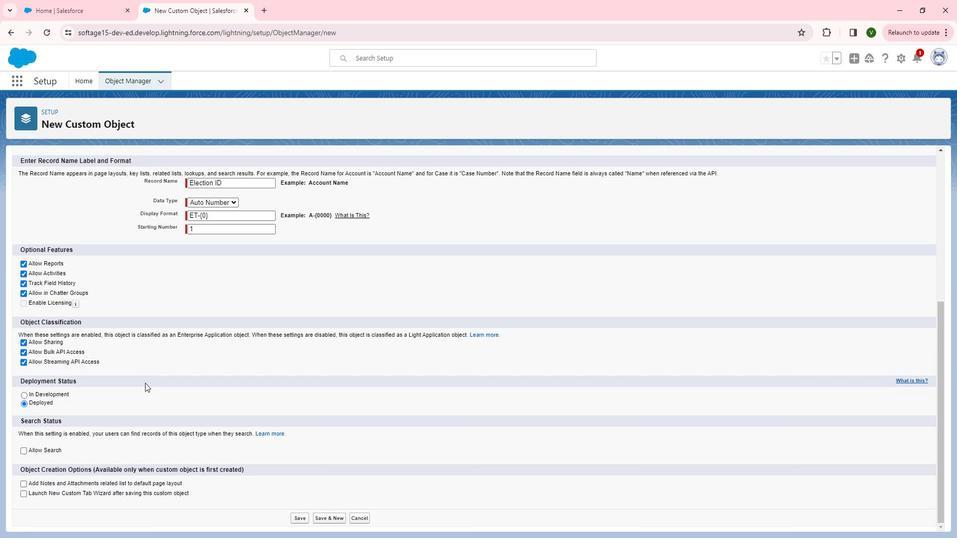 
Action: Mouse moved to (35, 444)
Screenshot: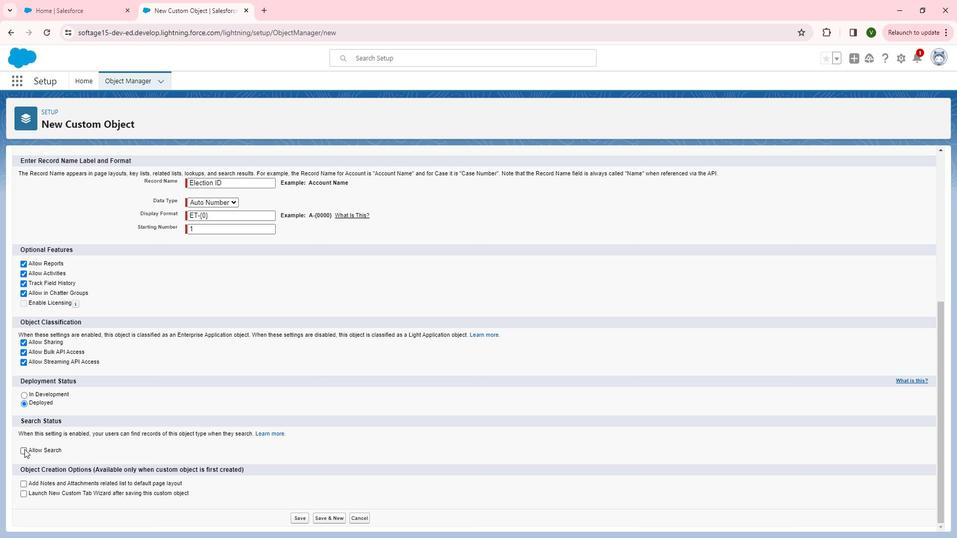 
Action: Mouse pressed left at (35, 444)
Screenshot: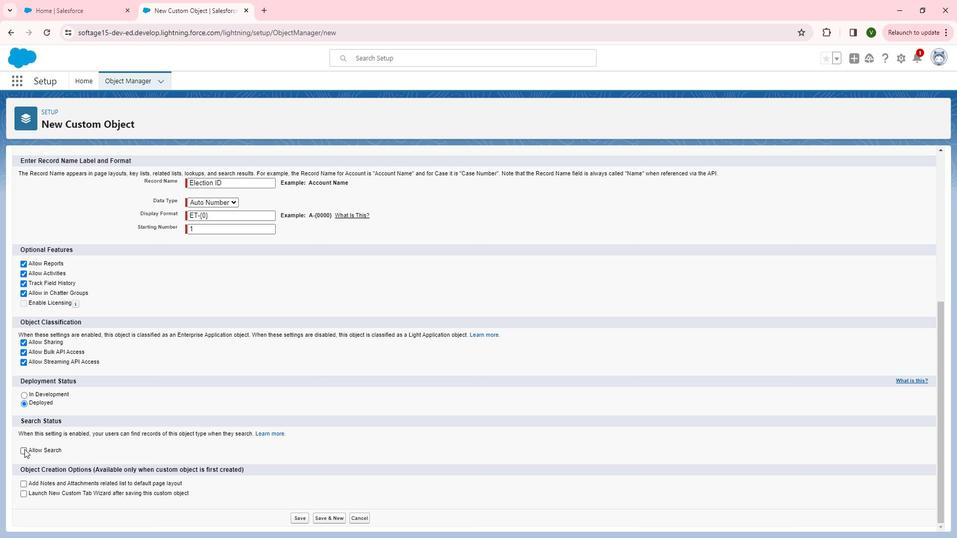 
Action: Mouse moved to (33, 477)
Screenshot: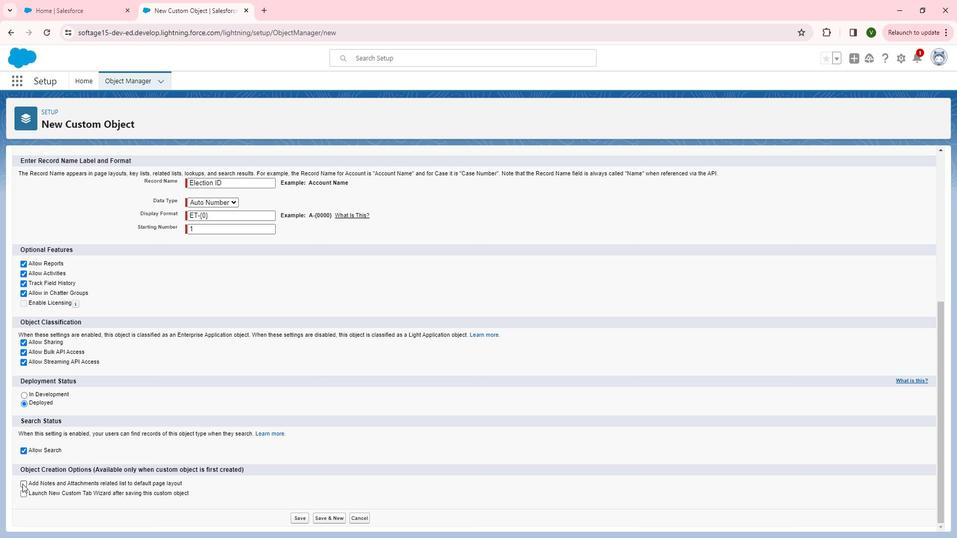 
Action: Mouse pressed left at (33, 477)
Screenshot: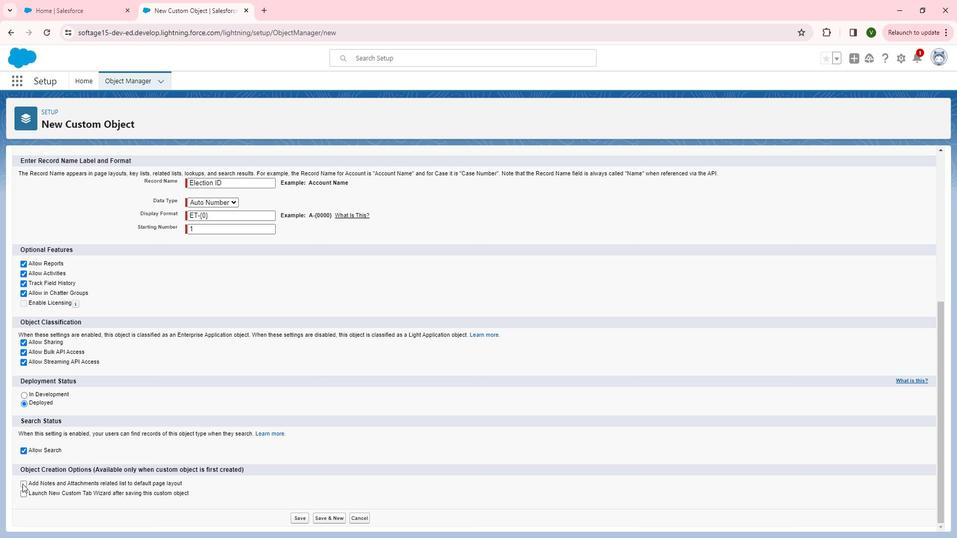 
Action: Mouse moved to (310, 509)
Screenshot: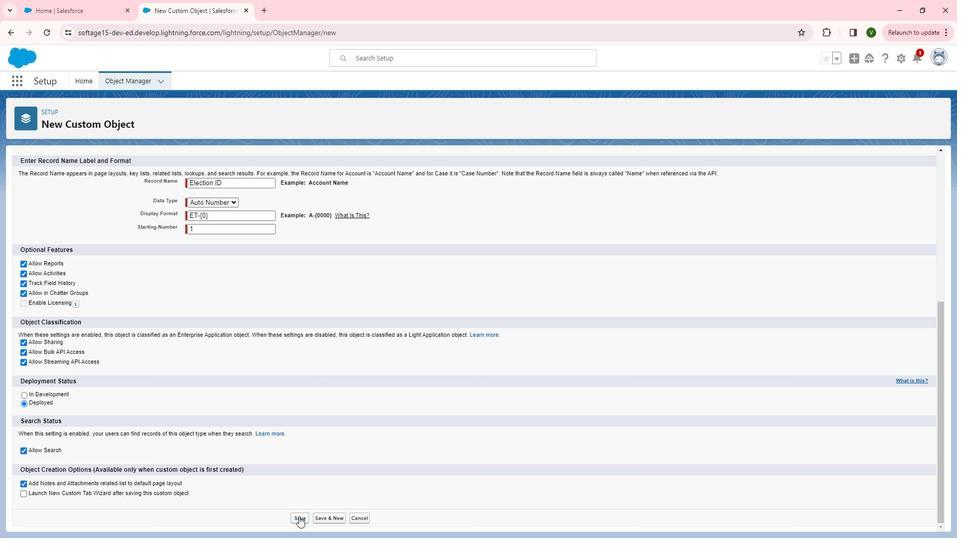 
Action: Mouse pressed left at (310, 509)
Screenshot: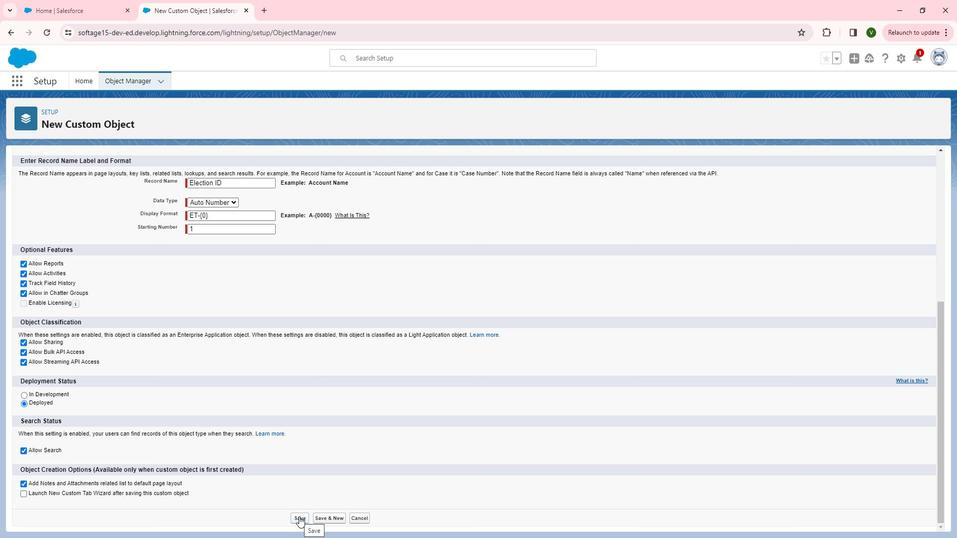 
Action: Mouse moved to (396, 423)
Screenshot: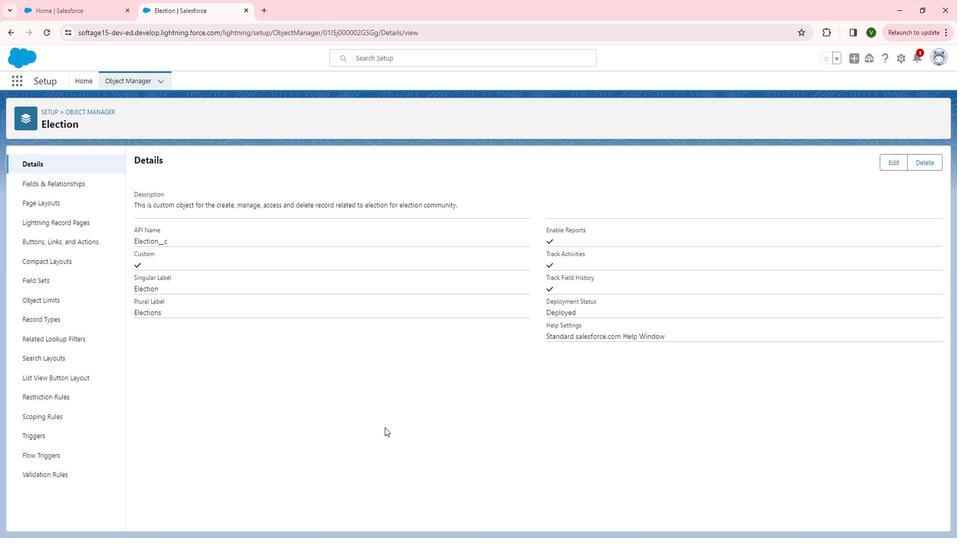 
Action: Mouse pressed left at (396, 423)
Screenshot: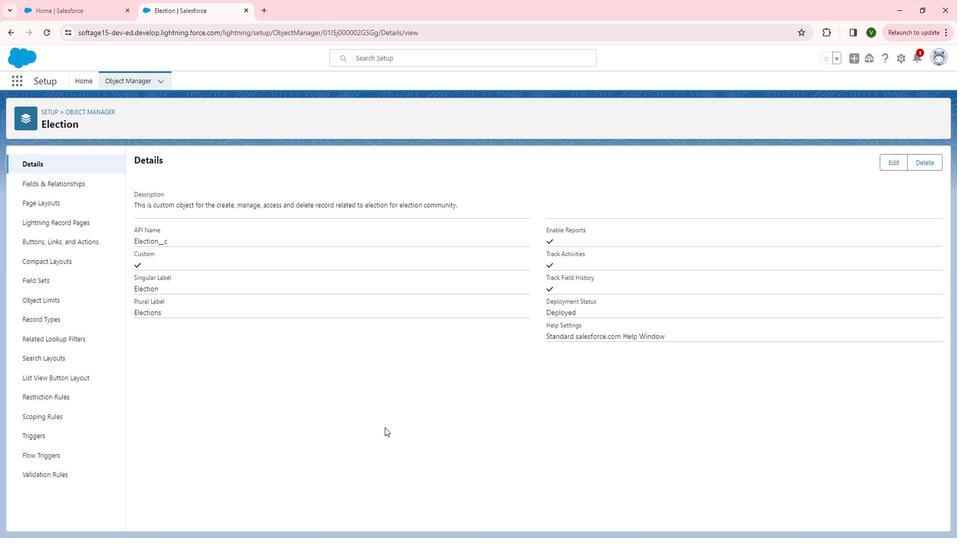 
